 Task: Create a due date automation trigger when advanced on, on the tuesday of the week a card is due add basic assigned only to me at 11:00 AM.
Action: Mouse moved to (1050, 333)
Screenshot: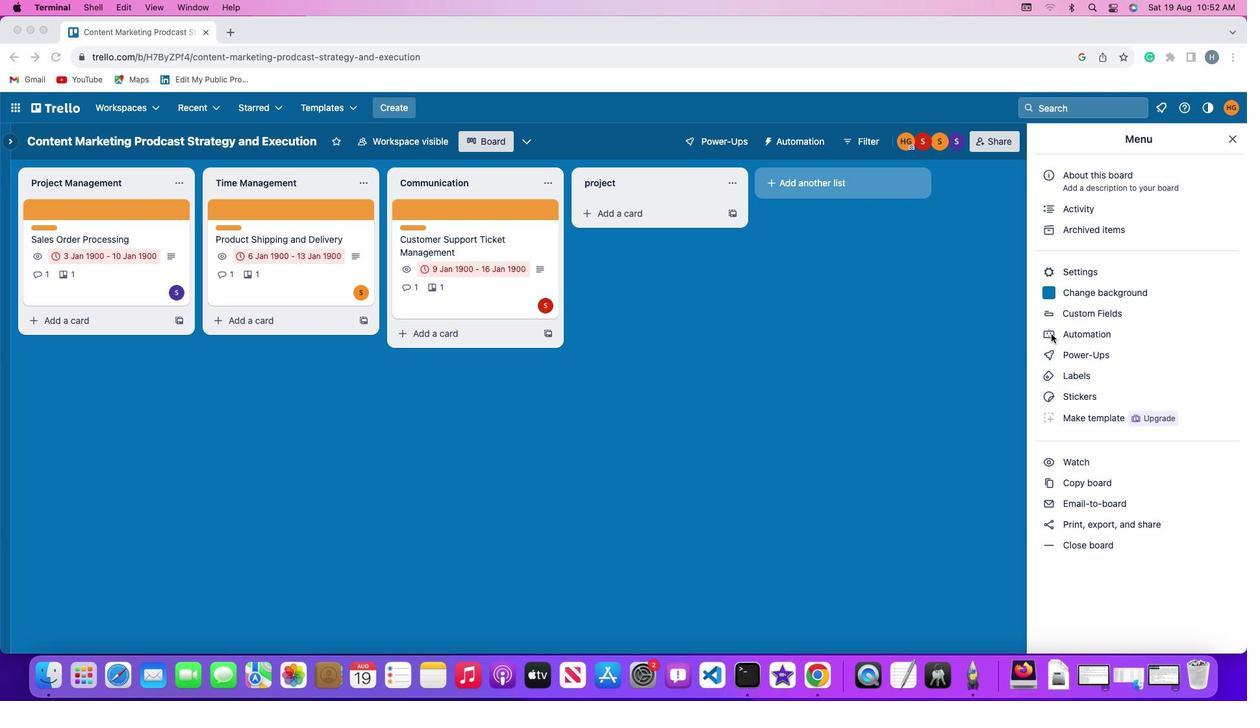 
Action: Mouse pressed left at (1050, 333)
Screenshot: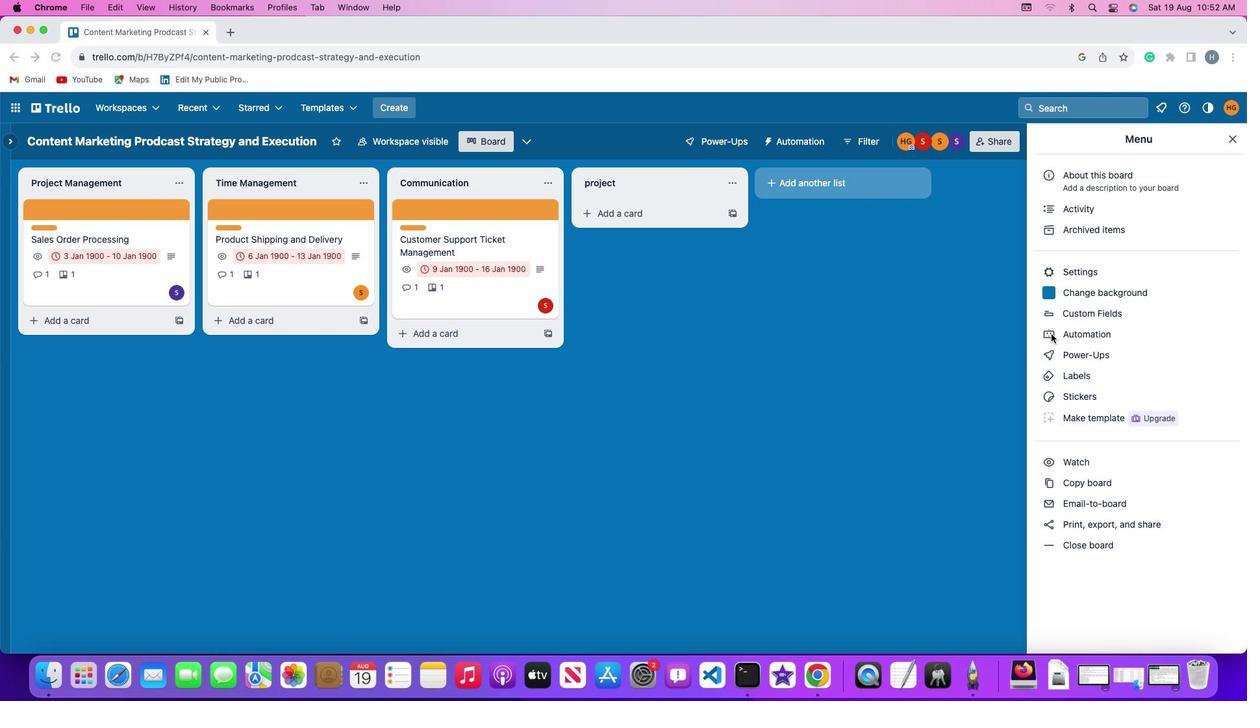 
Action: Mouse pressed left at (1050, 333)
Screenshot: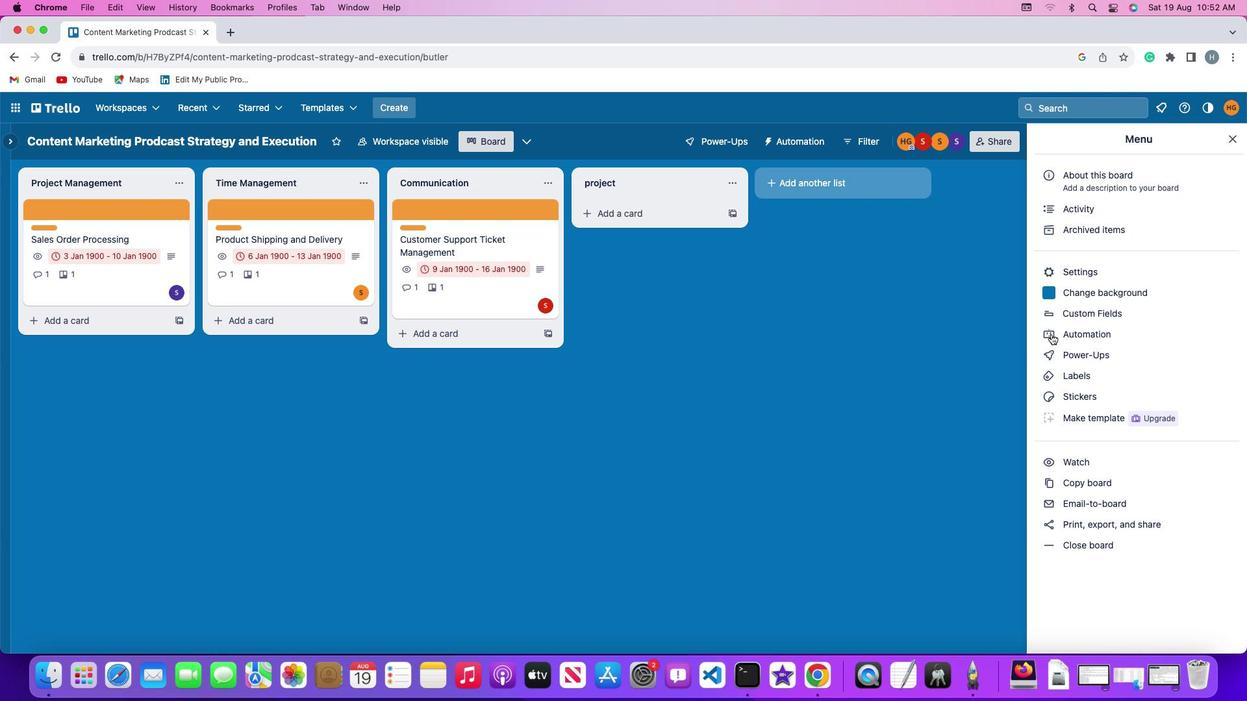 
Action: Mouse moved to (72, 305)
Screenshot: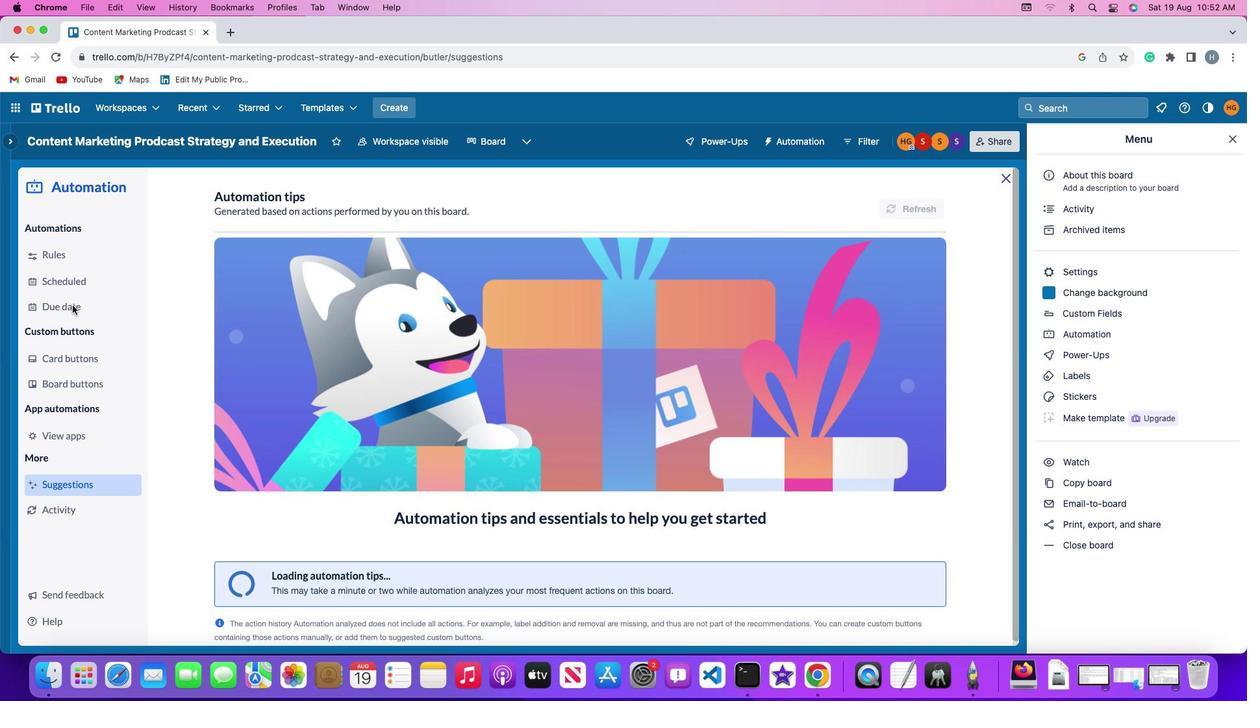 
Action: Mouse pressed left at (72, 305)
Screenshot: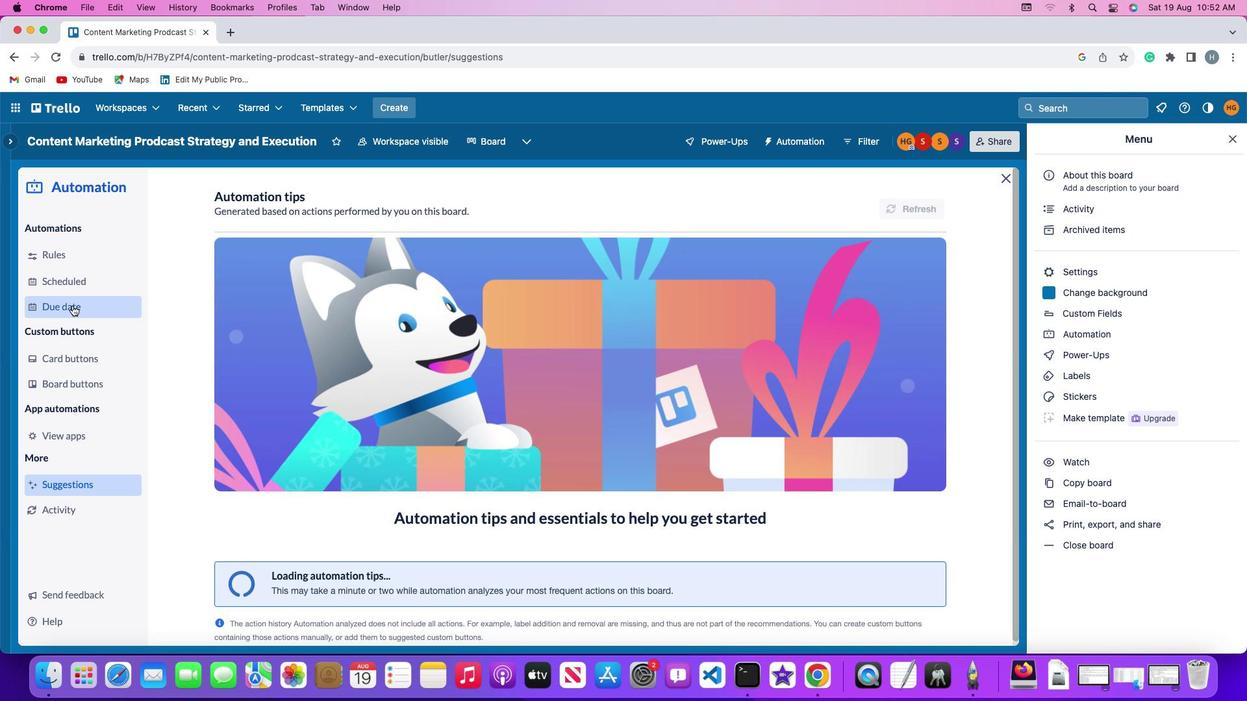 
Action: Mouse moved to (880, 198)
Screenshot: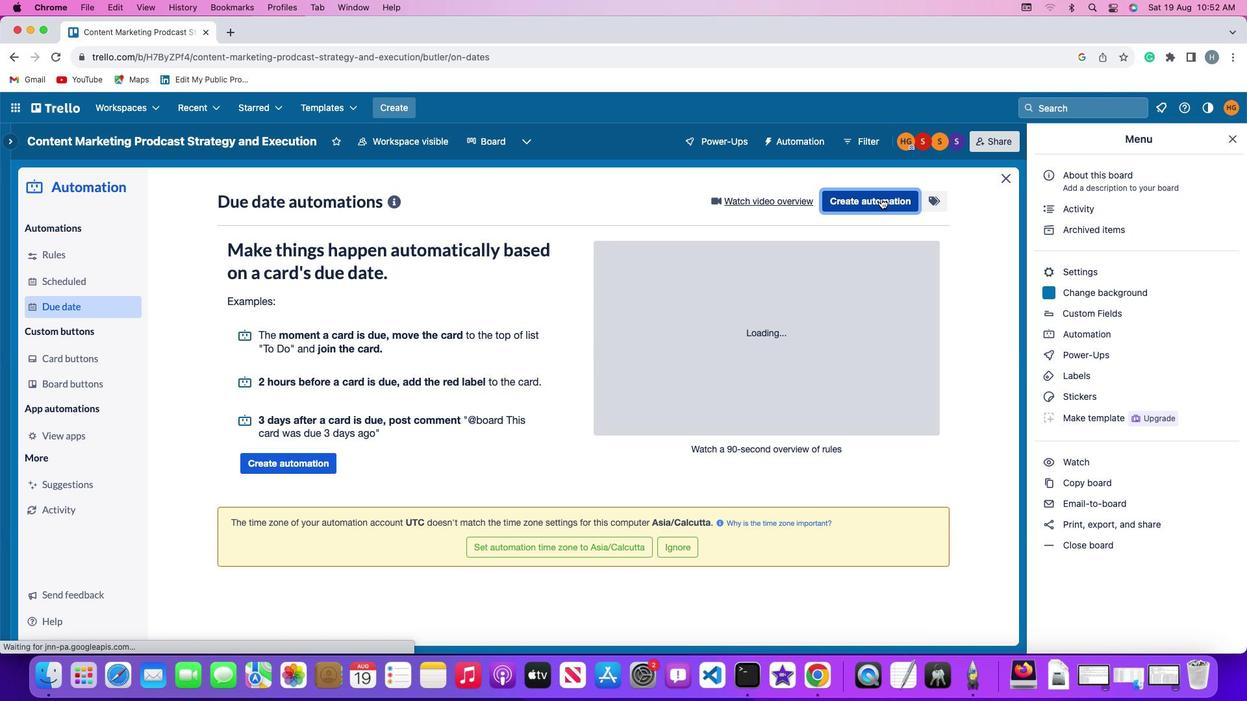 
Action: Mouse pressed left at (880, 198)
Screenshot: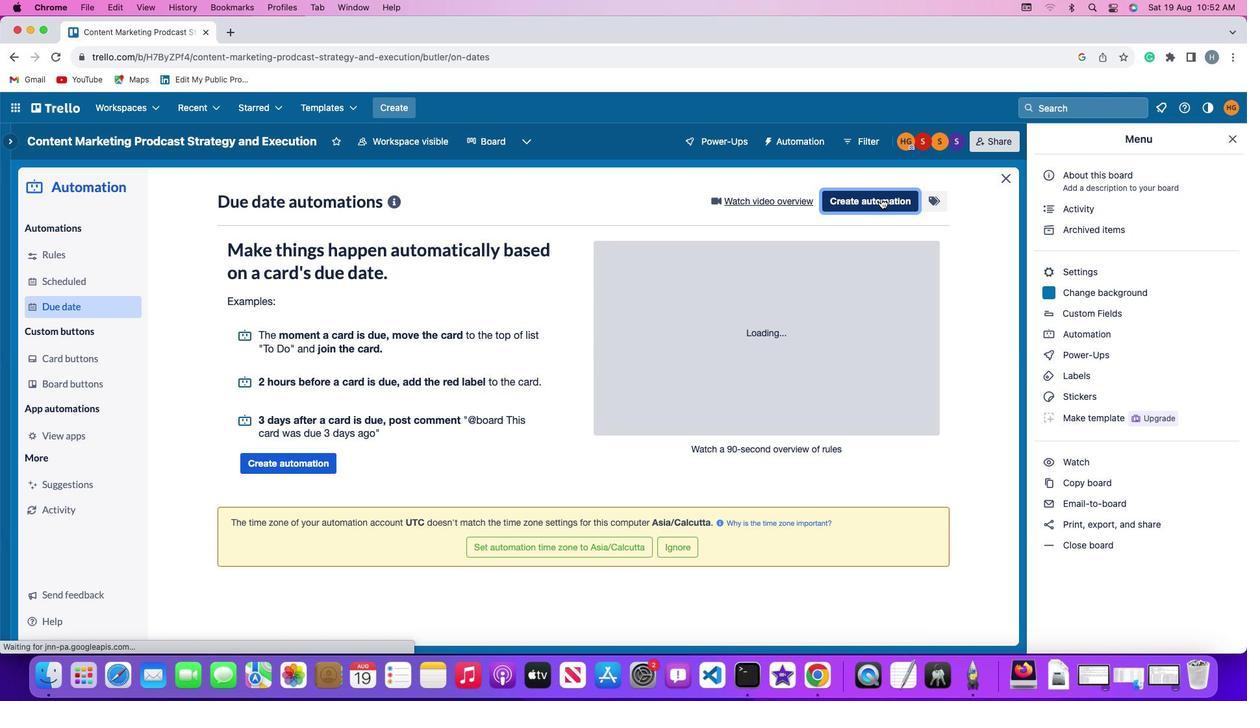 
Action: Mouse moved to (255, 328)
Screenshot: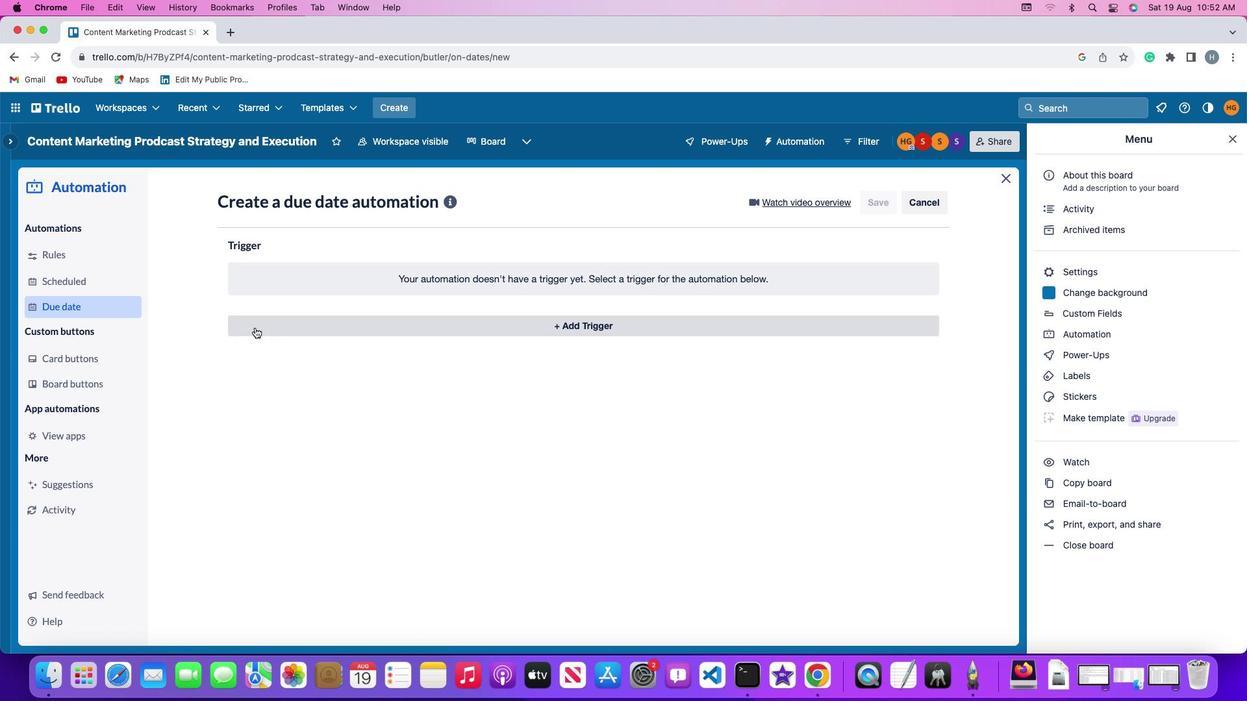 
Action: Mouse pressed left at (255, 328)
Screenshot: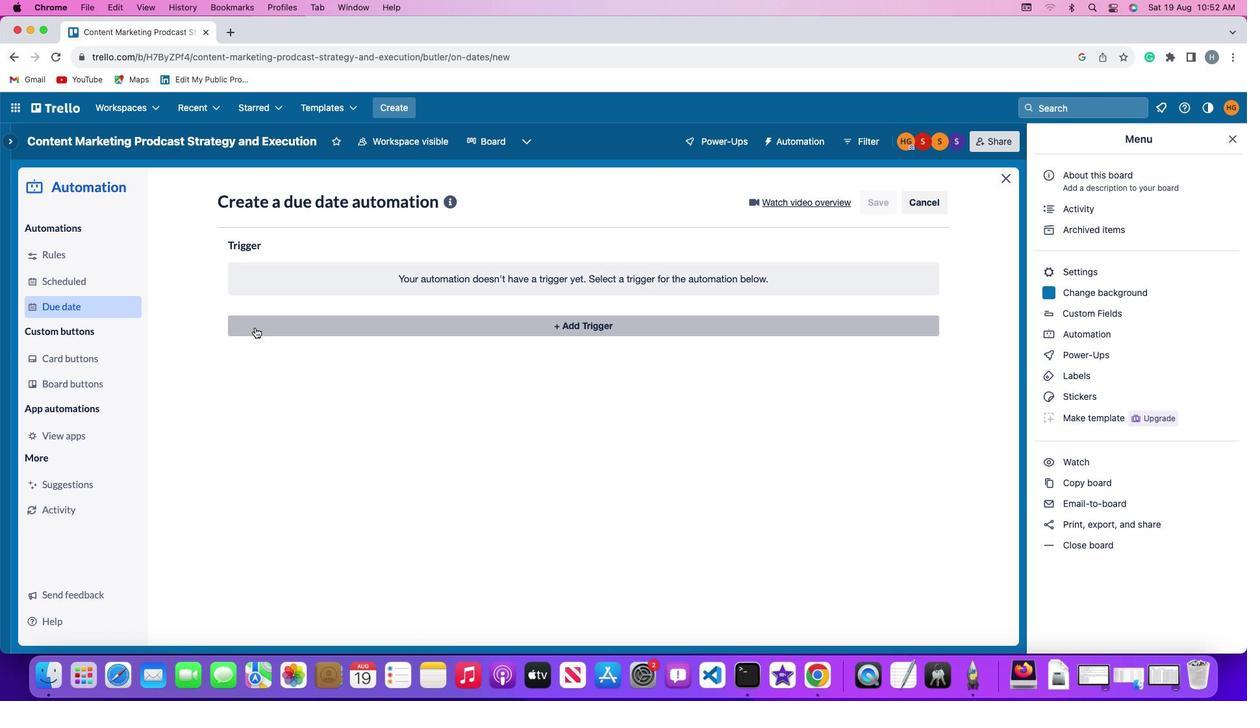 
Action: Mouse moved to (286, 564)
Screenshot: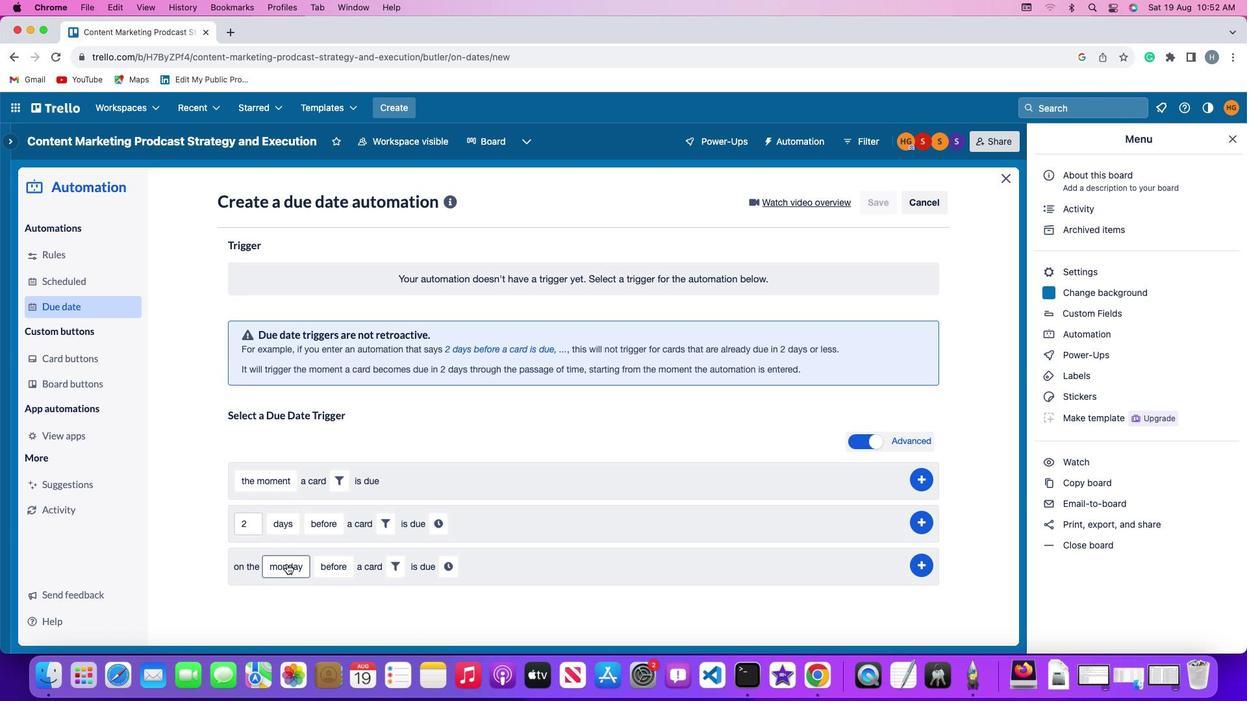 
Action: Mouse pressed left at (286, 564)
Screenshot: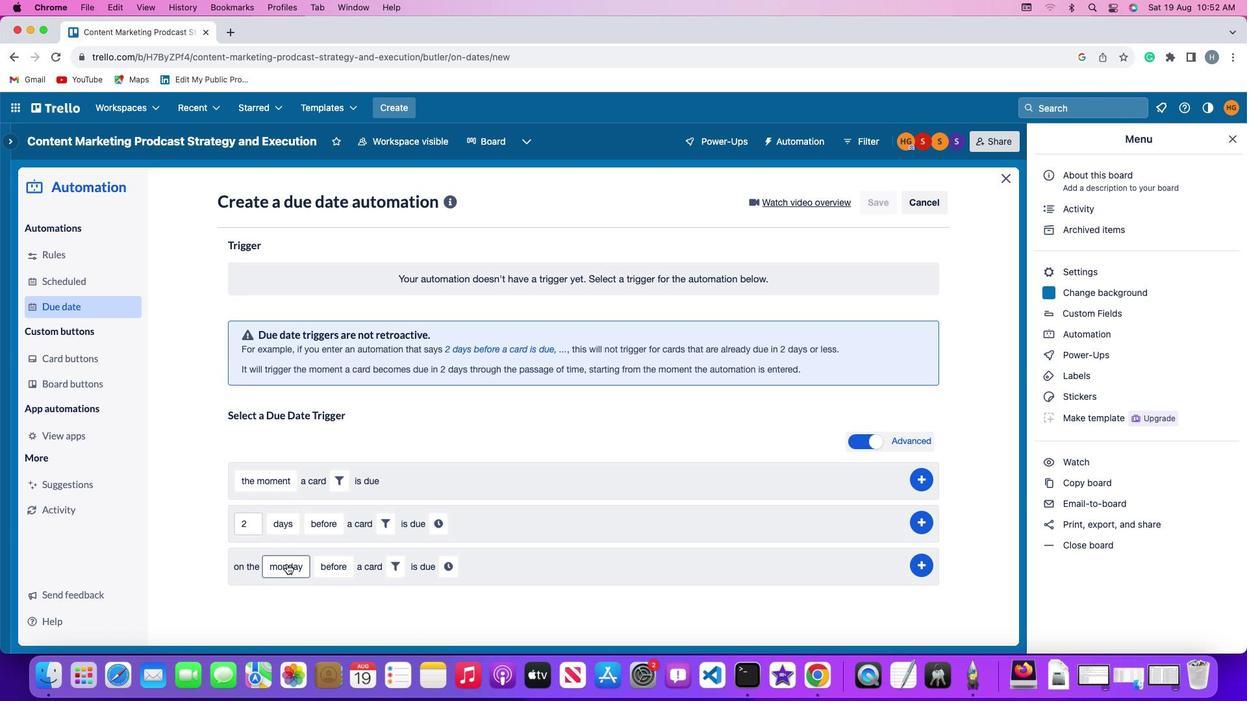 
Action: Mouse moved to (312, 416)
Screenshot: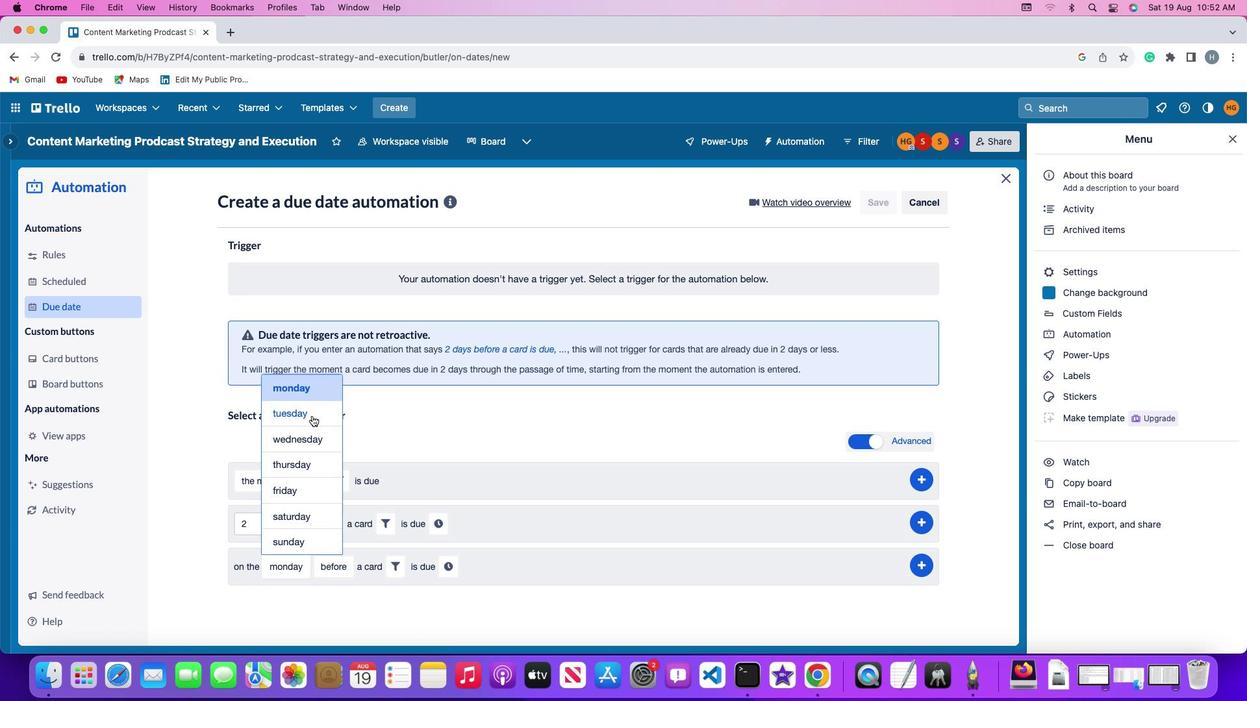 
Action: Mouse pressed left at (312, 416)
Screenshot: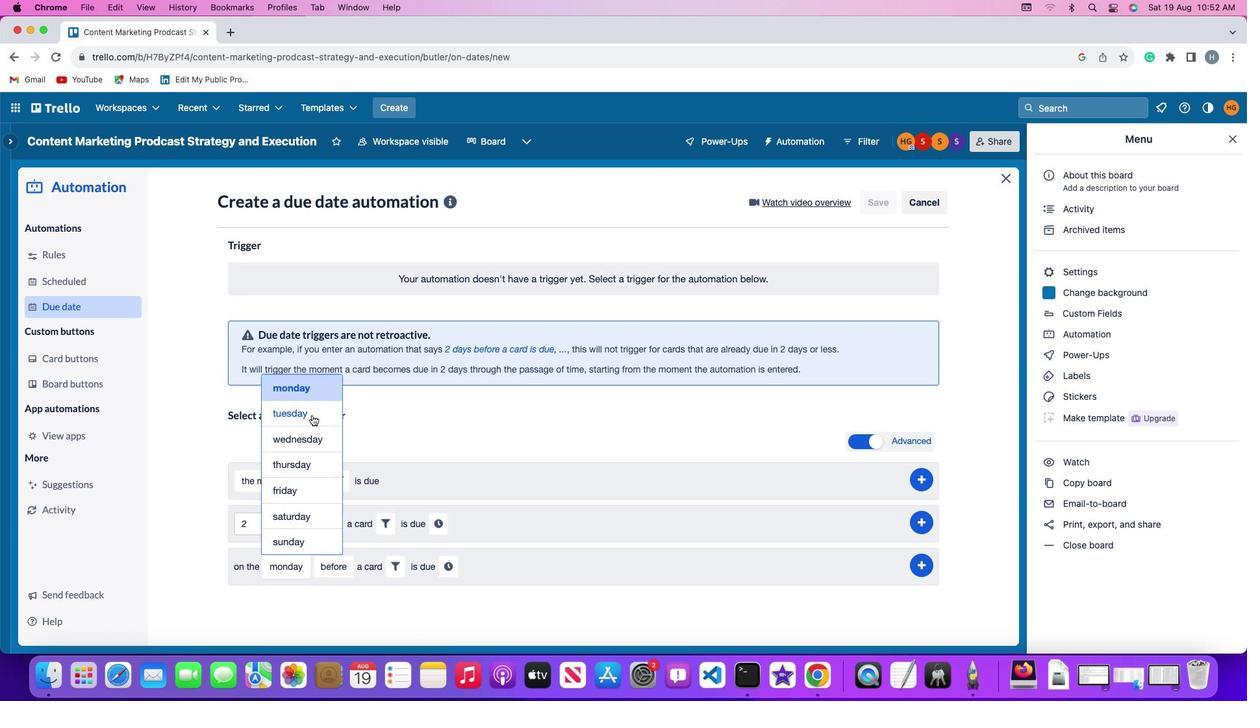 
Action: Mouse moved to (342, 562)
Screenshot: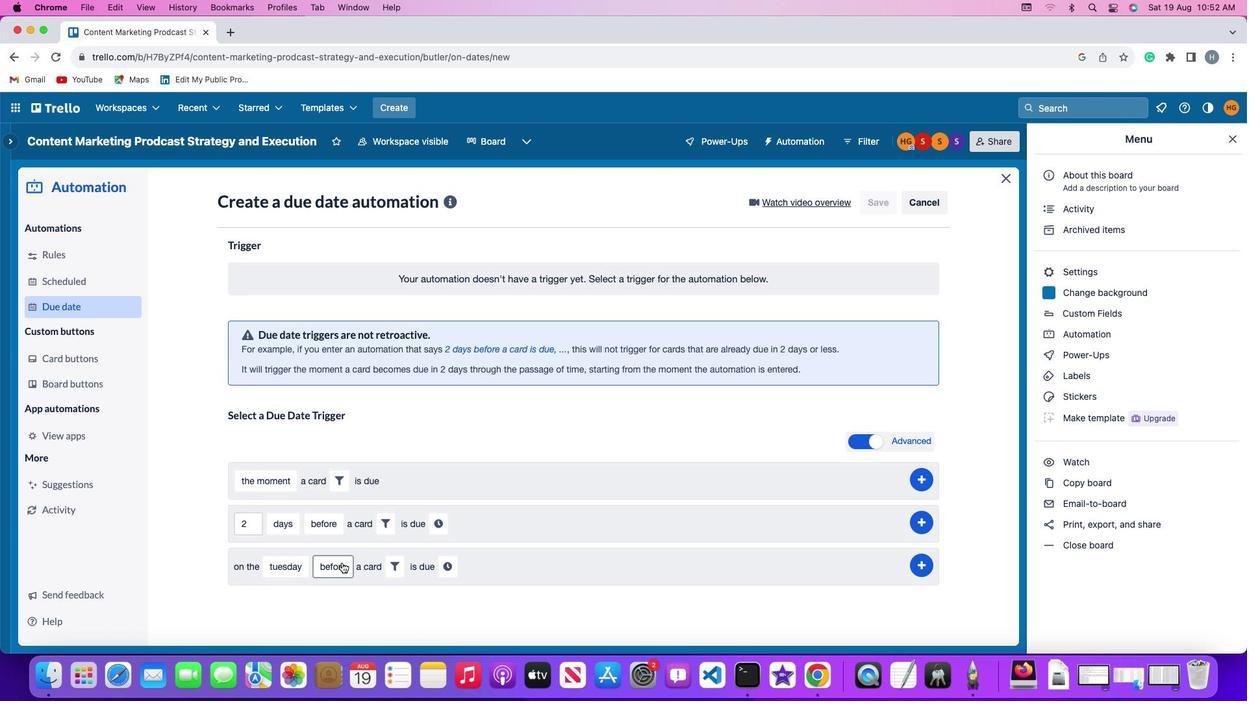 
Action: Mouse pressed left at (342, 562)
Screenshot: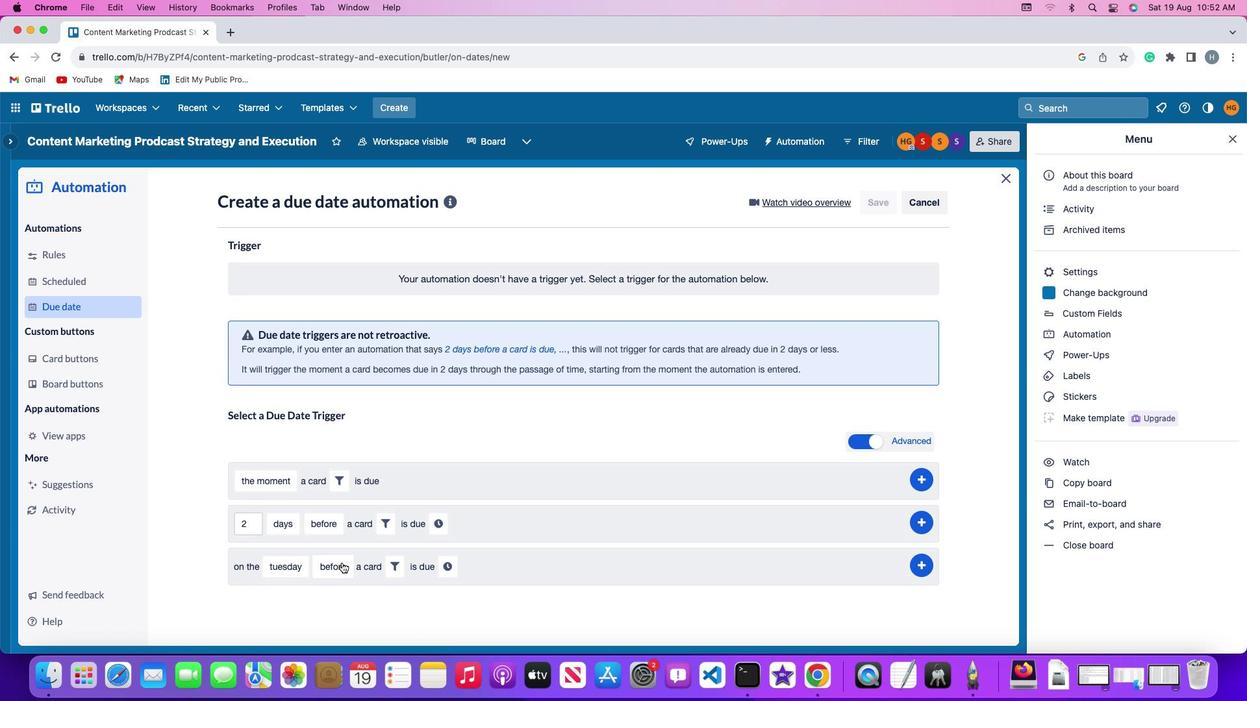 
Action: Mouse moved to (352, 517)
Screenshot: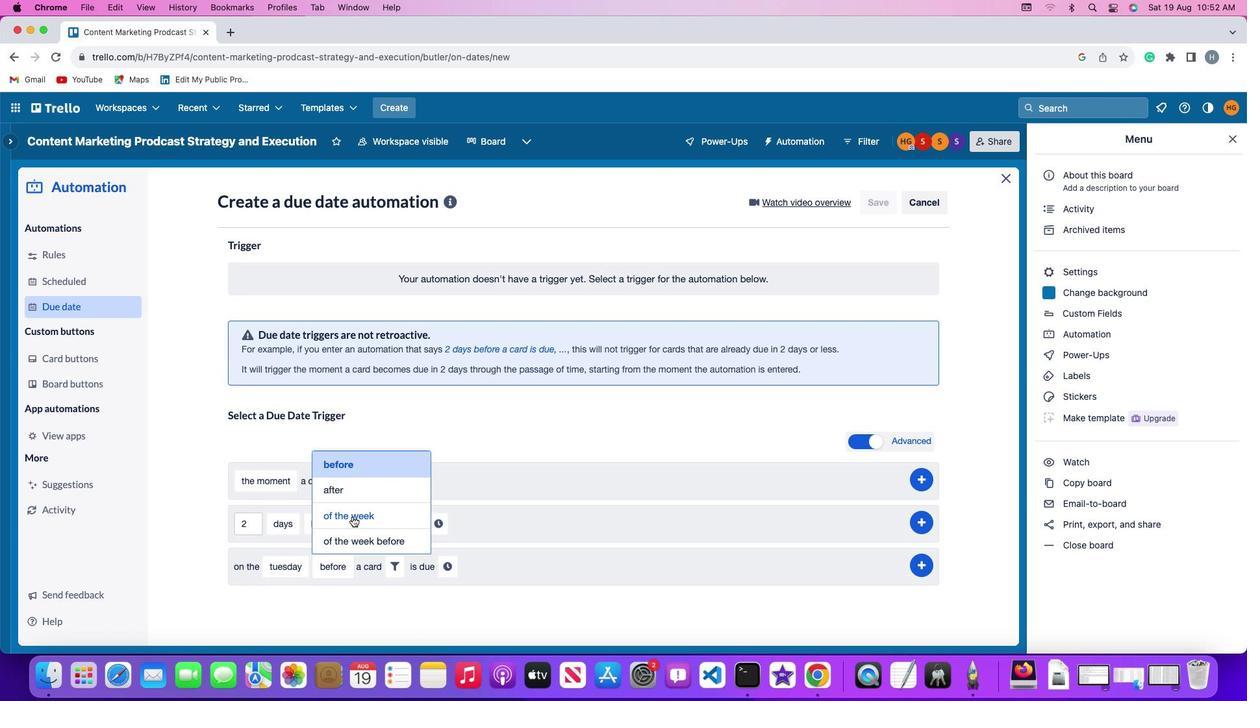 
Action: Mouse pressed left at (352, 517)
Screenshot: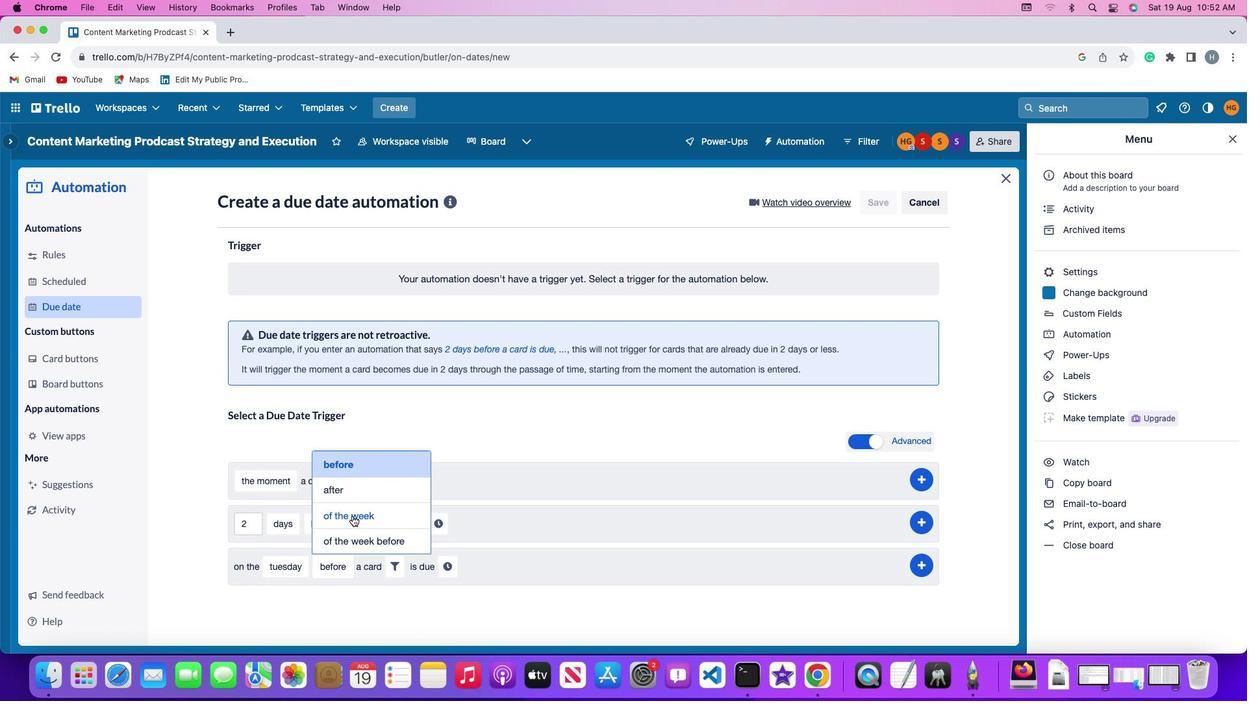 
Action: Mouse moved to (412, 572)
Screenshot: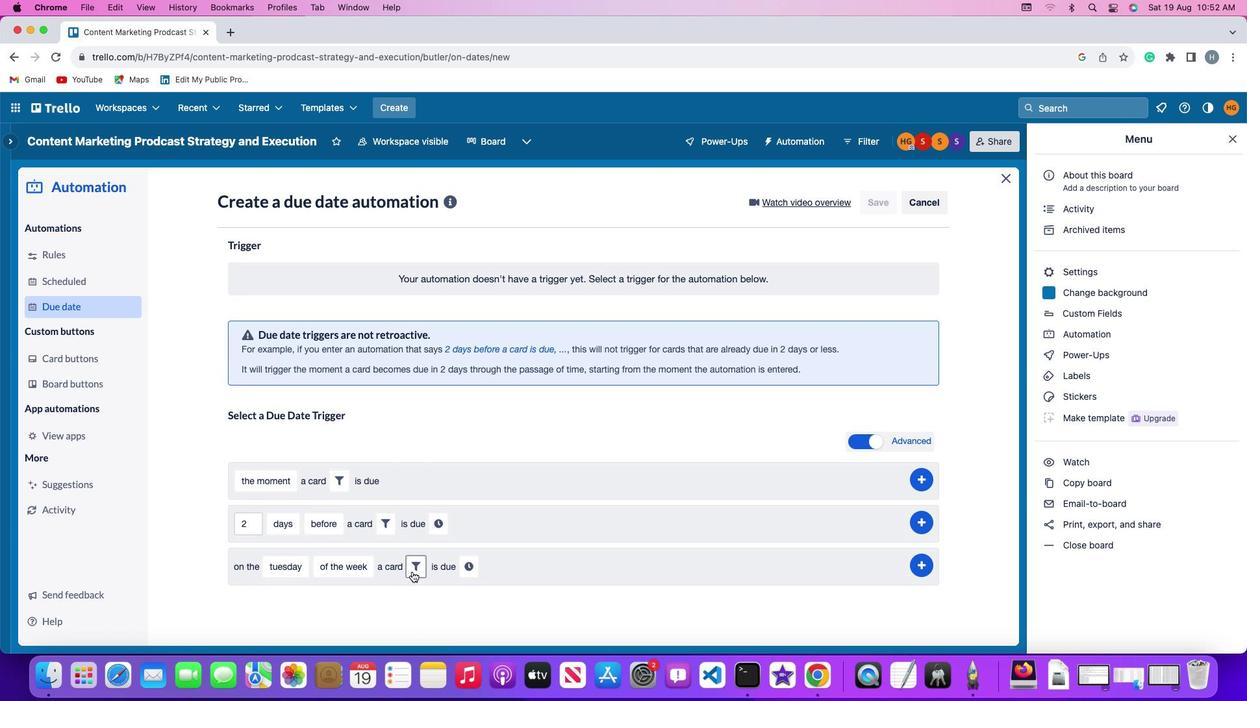
Action: Mouse pressed left at (412, 572)
Screenshot: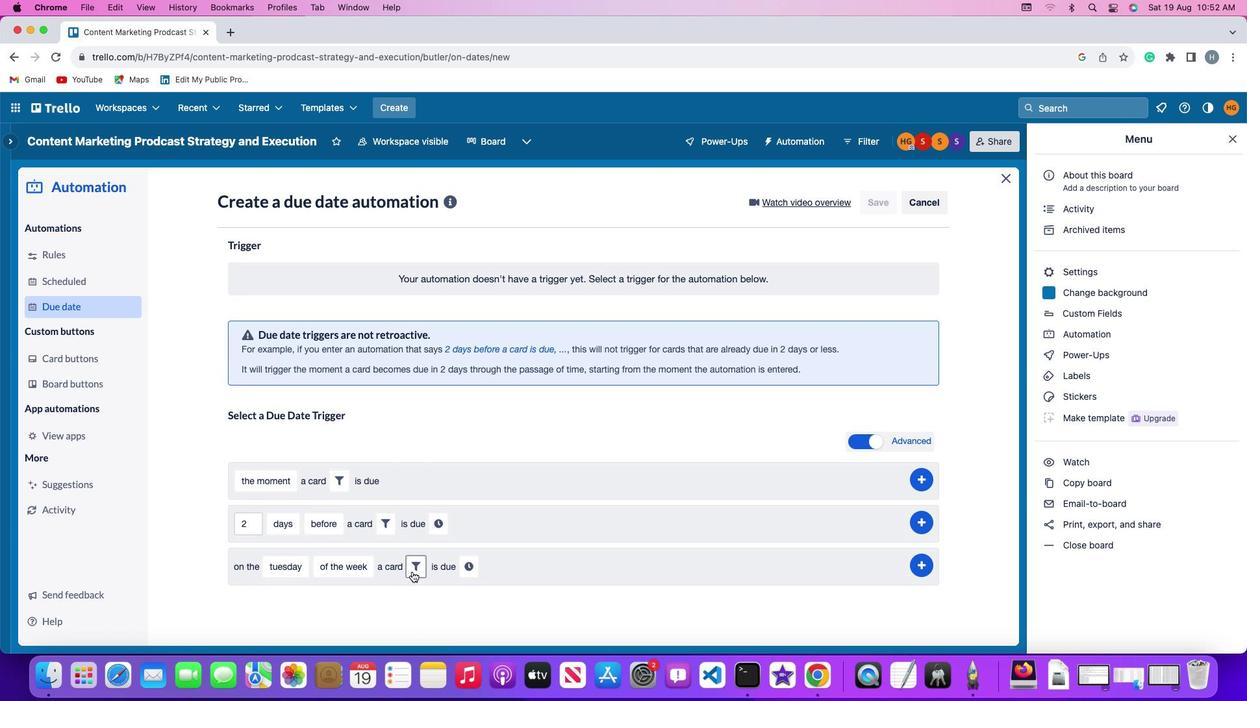 
Action: Mouse moved to (390, 602)
Screenshot: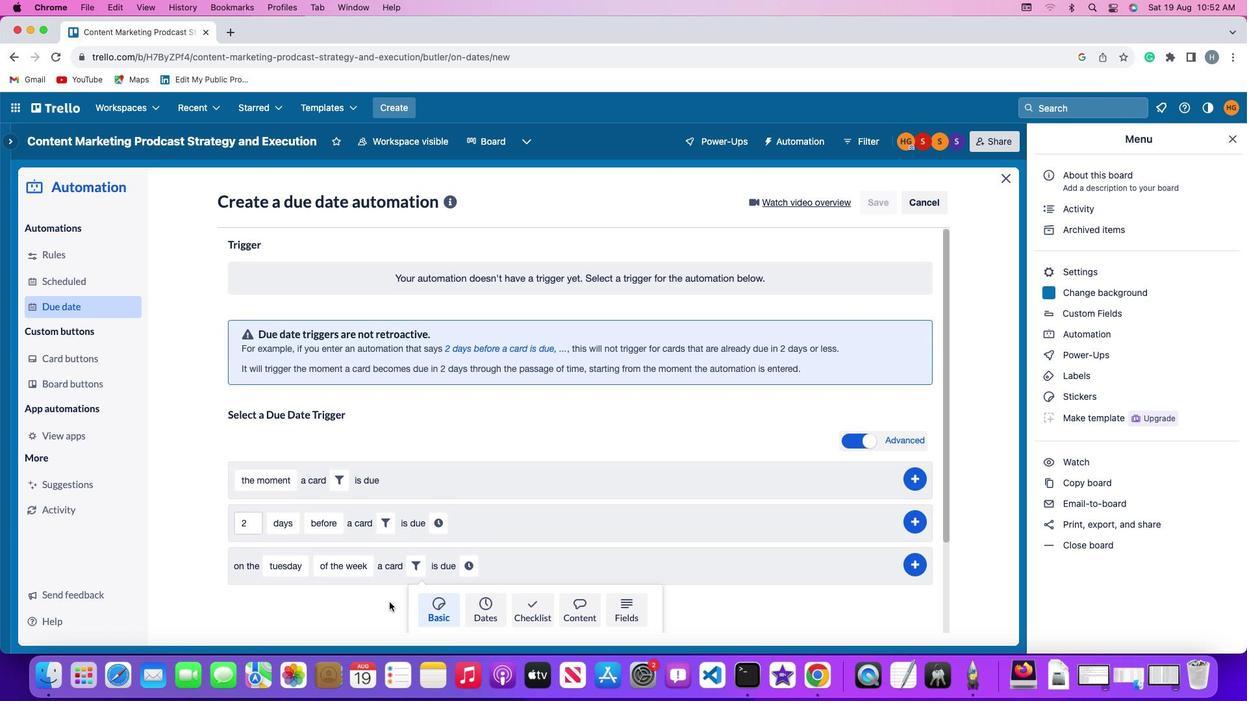 
Action: Mouse scrolled (390, 602) with delta (0, 0)
Screenshot: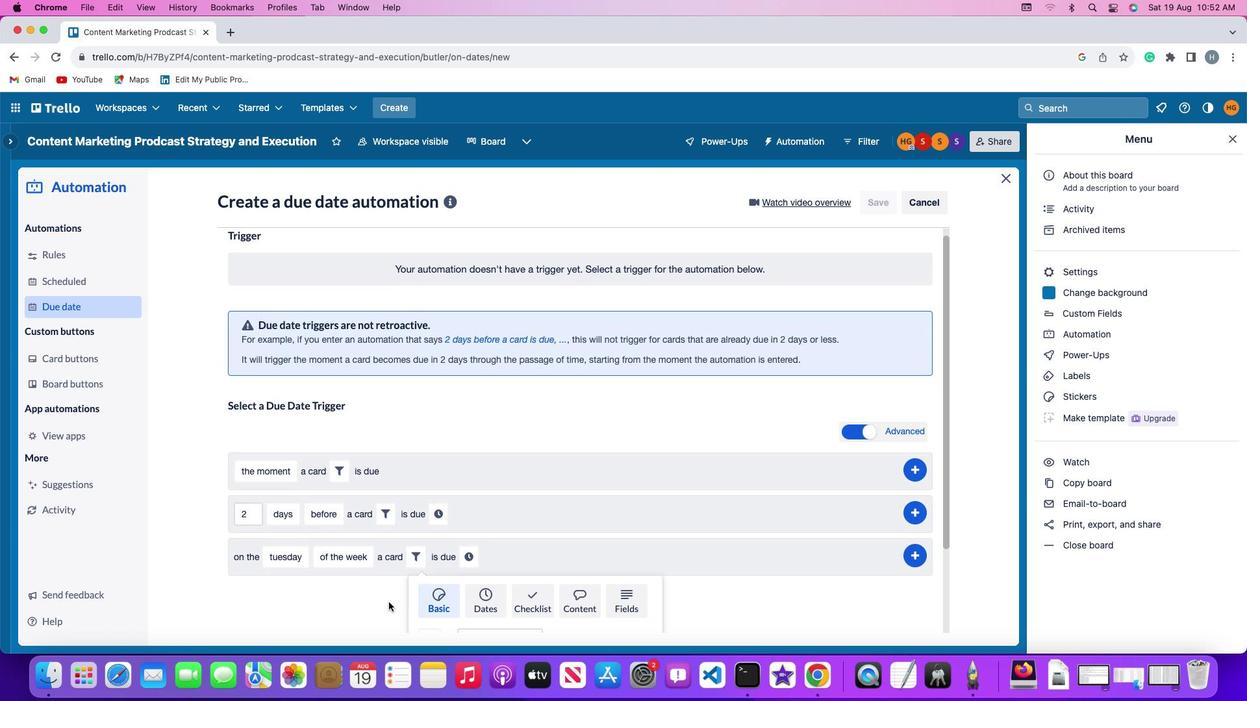 
Action: Mouse scrolled (390, 602) with delta (0, 0)
Screenshot: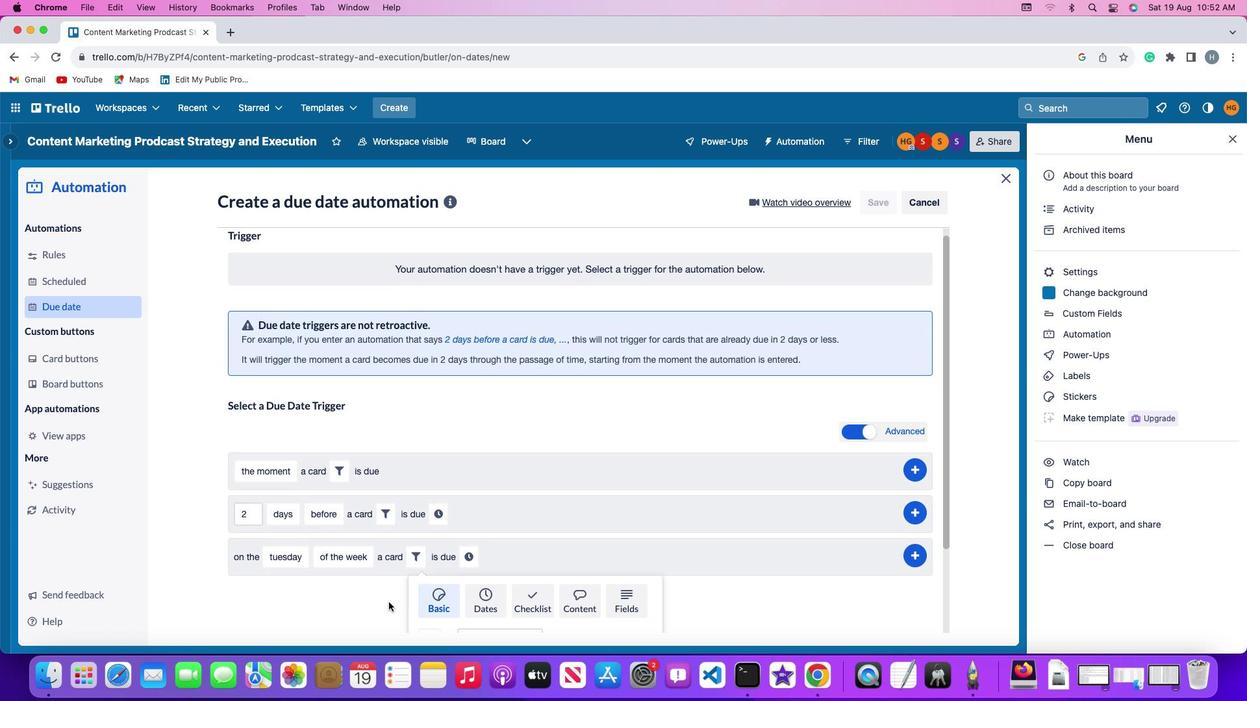 
Action: Mouse scrolled (390, 602) with delta (0, -1)
Screenshot: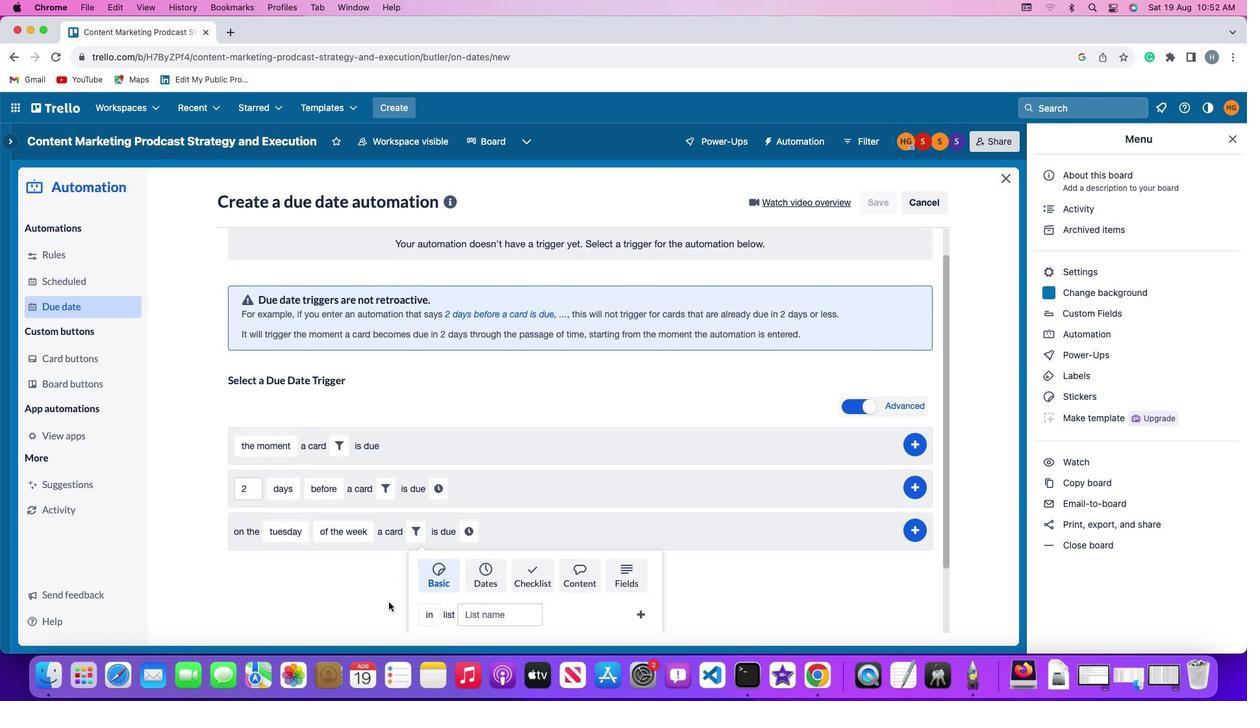 
Action: Mouse moved to (389, 602)
Screenshot: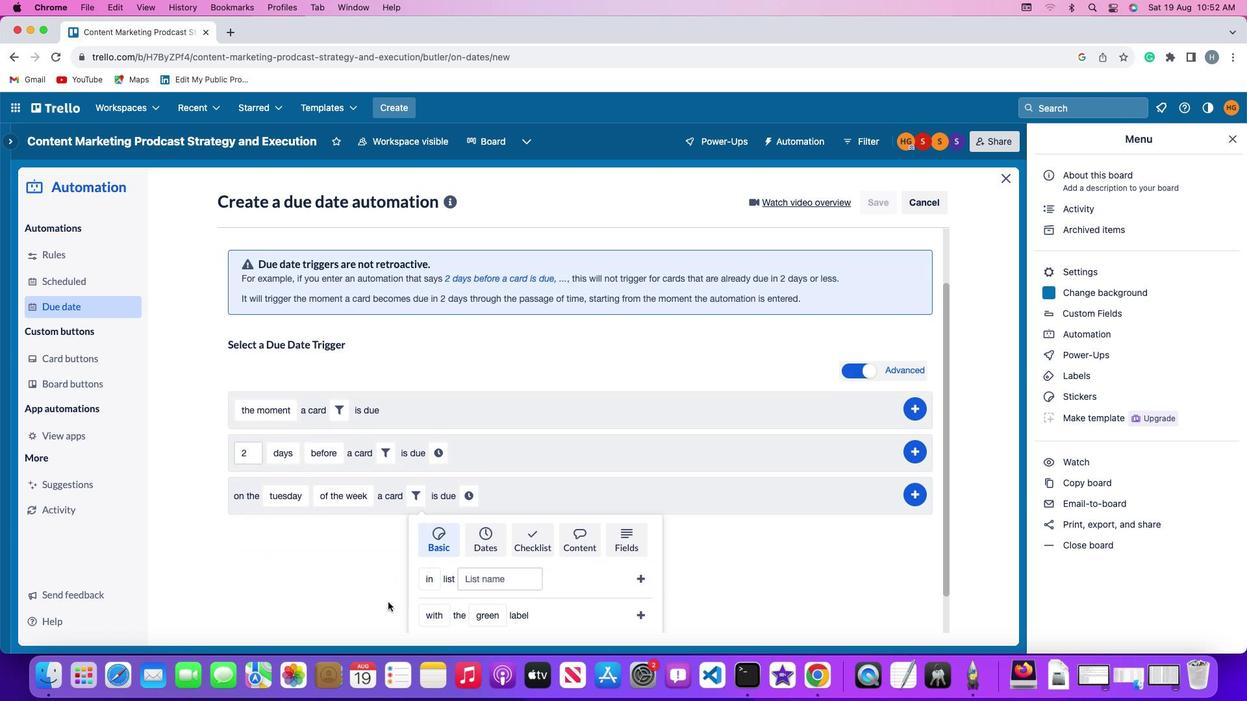 
Action: Mouse scrolled (389, 602) with delta (0, -3)
Screenshot: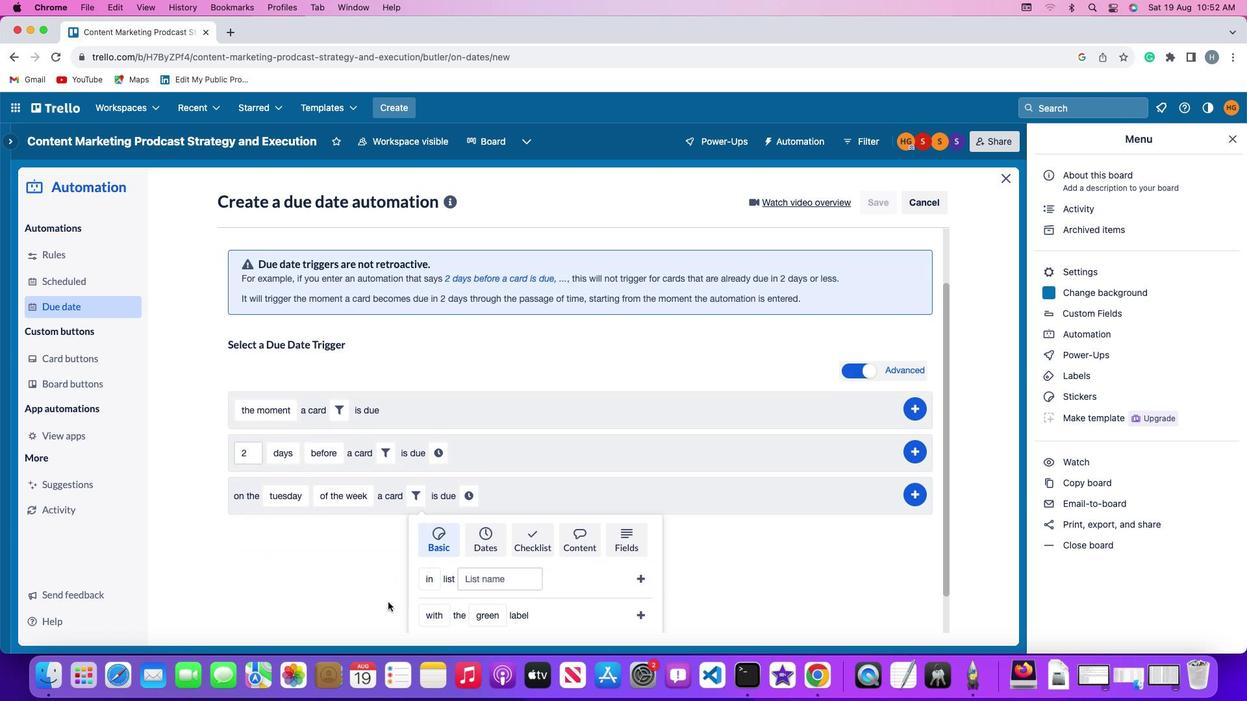 
Action: Mouse moved to (385, 602)
Screenshot: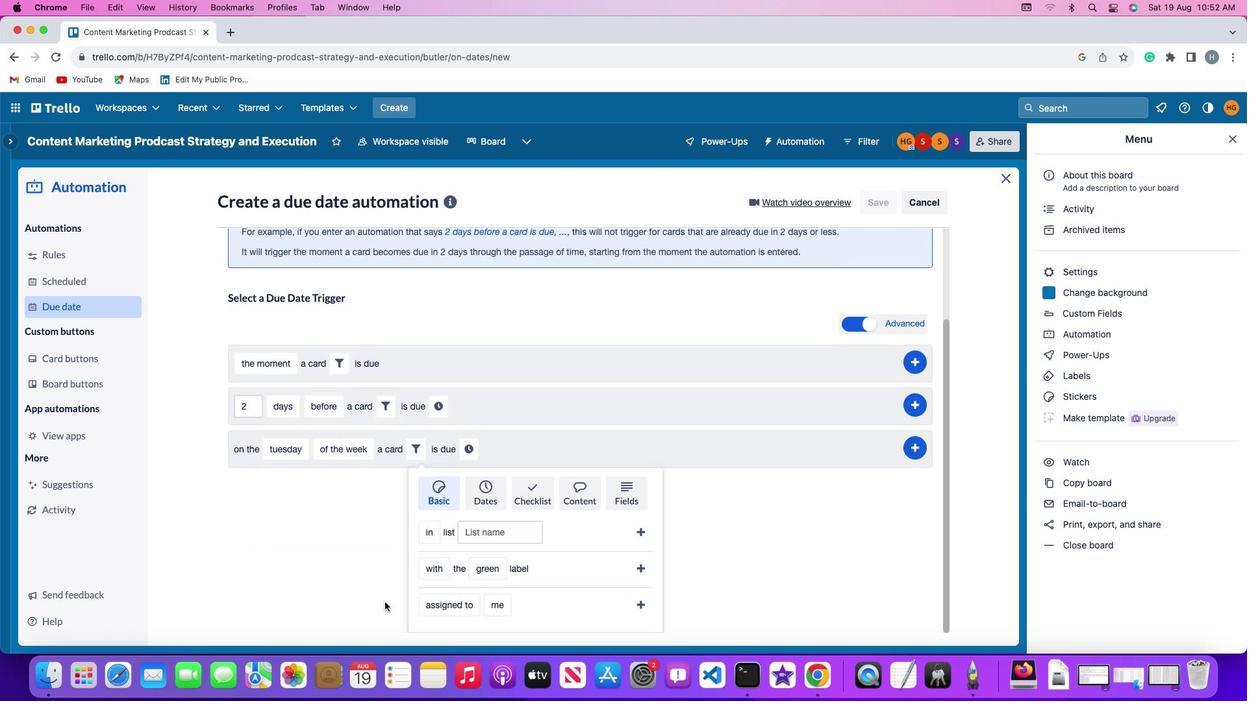 
Action: Mouse scrolled (385, 602) with delta (0, 0)
Screenshot: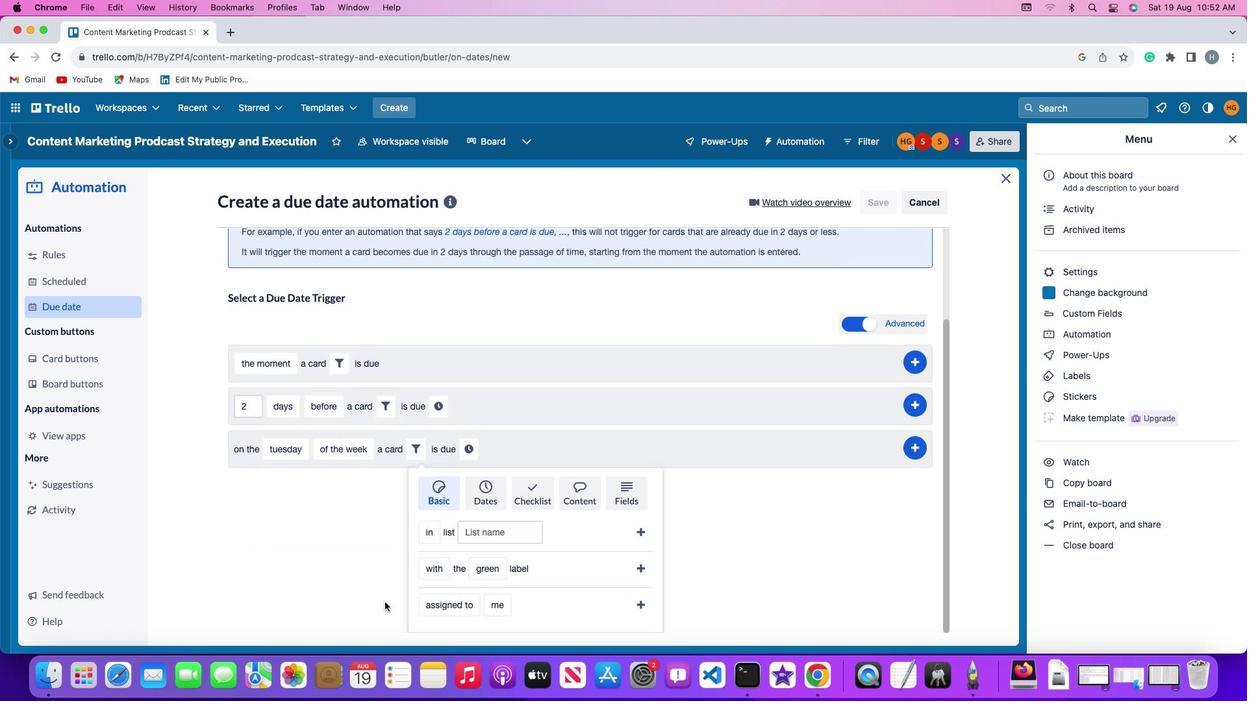 
Action: Mouse moved to (385, 602)
Screenshot: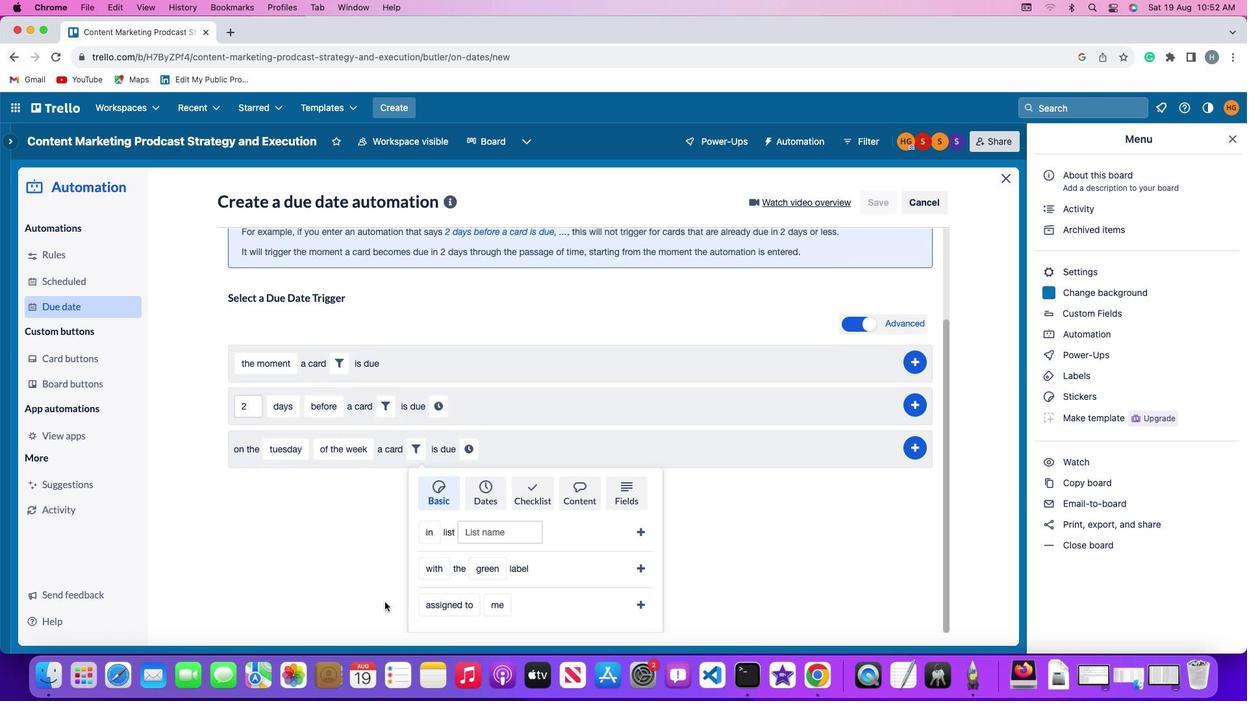 
Action: Mouse scrolled (385, 602) with delta (0, 0)
Screenshot: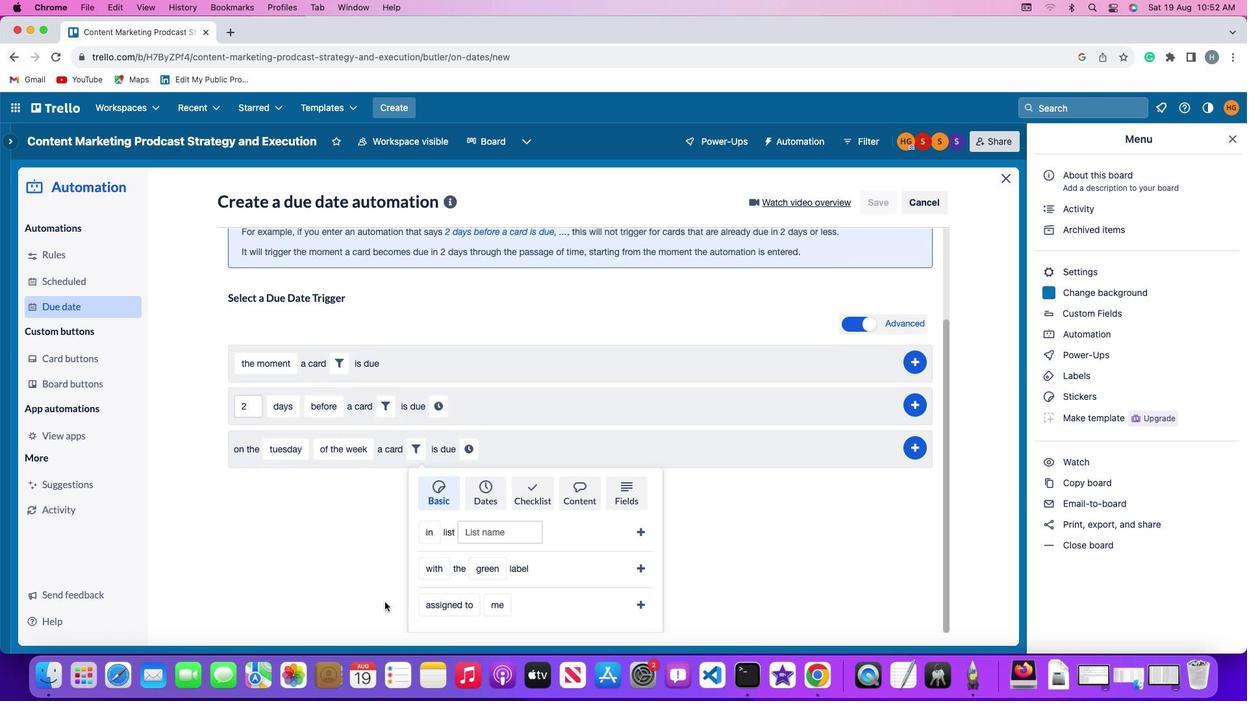 
Action: Mouse scrolled (385, 602) with delta (0, -1)
Screenshot: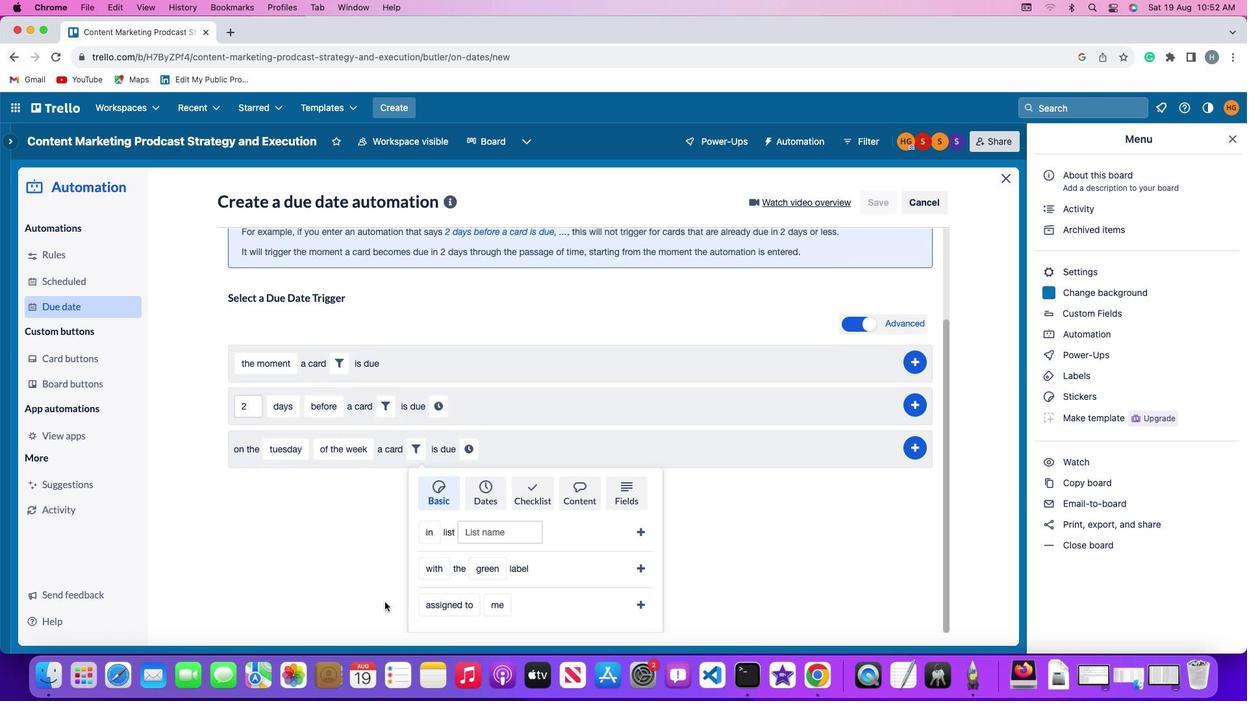 
Action: Mouse scrolled (385, 602) with delta (0, -3)
Screenshot: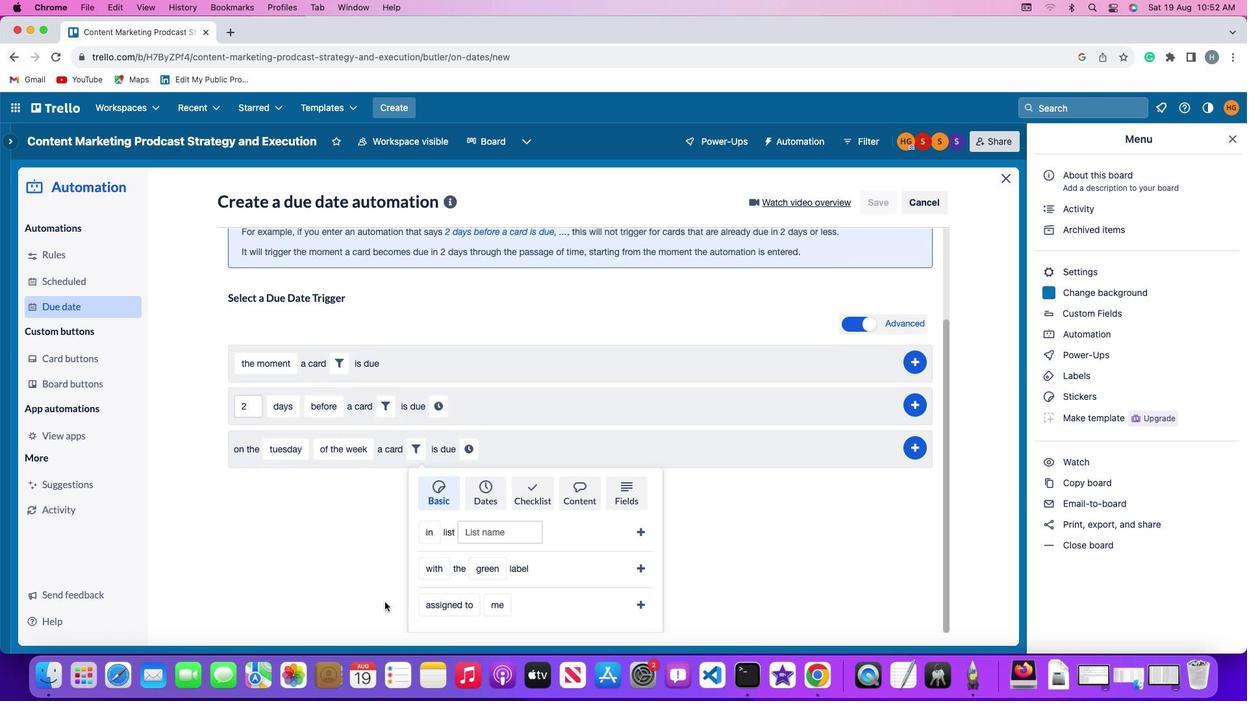 
Action: Mouse scrolled (385, 602) with delta (0, -3)
Screenshot: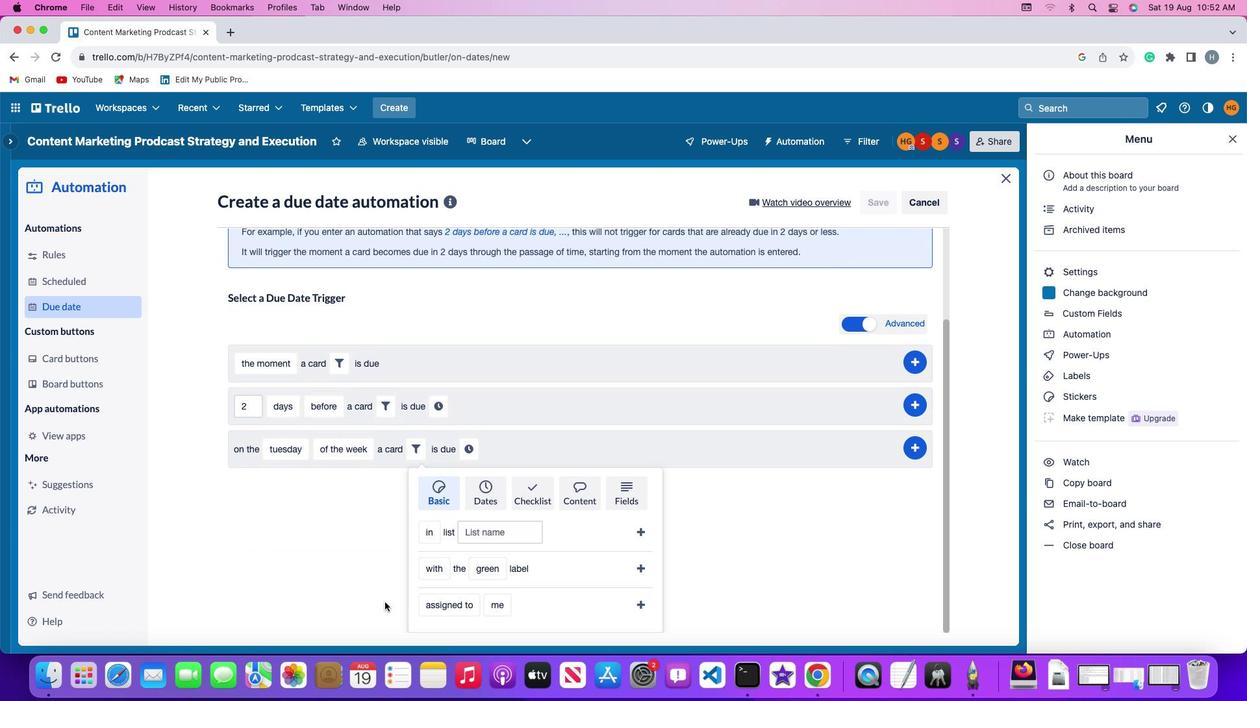 
Action: Mouse scrolled (385, 602) with delta (0, 0)
Screenshot: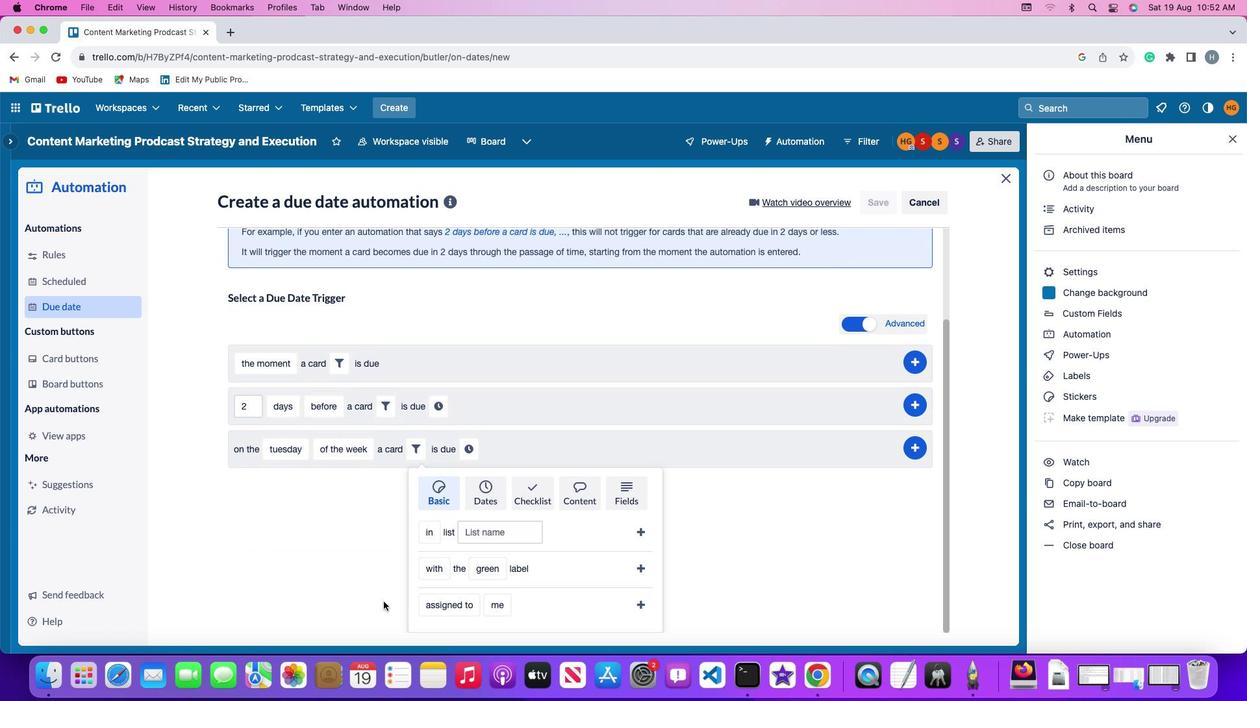 
Action: Mouse moved to (384, 602)
Screenshot: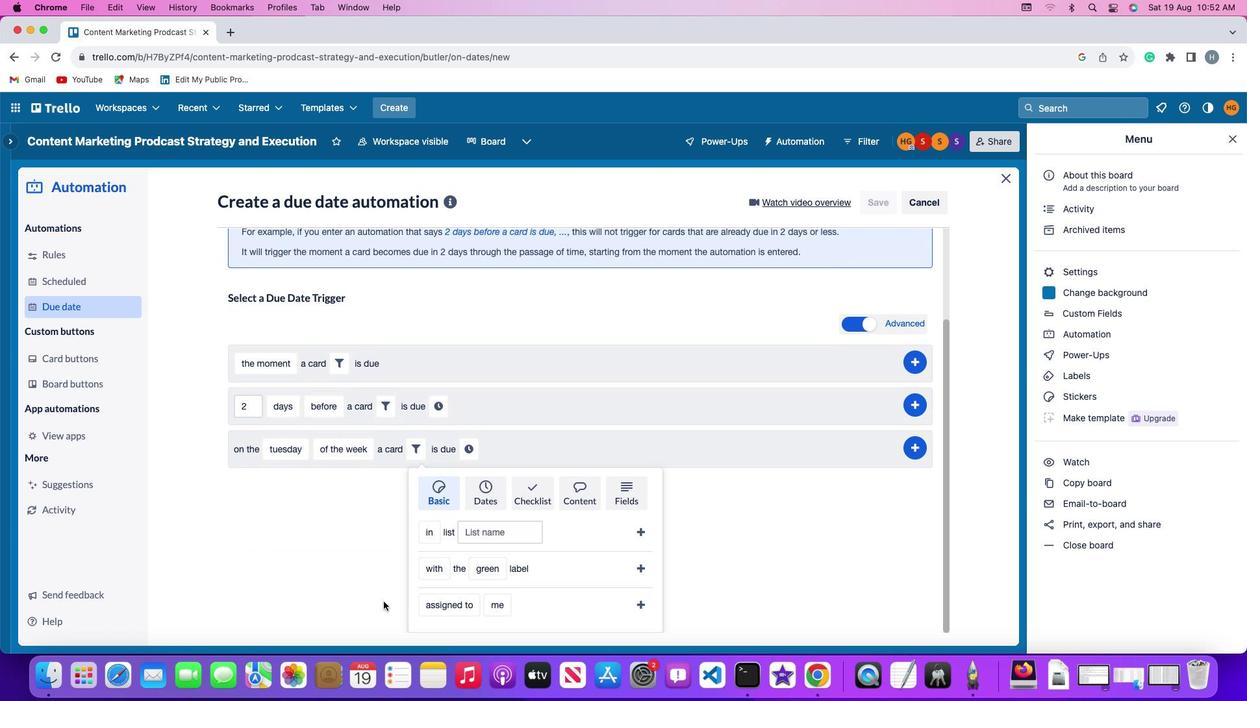 
Action: Mouse scrolled (384, 602) with delta (0, 0)
Screenshot: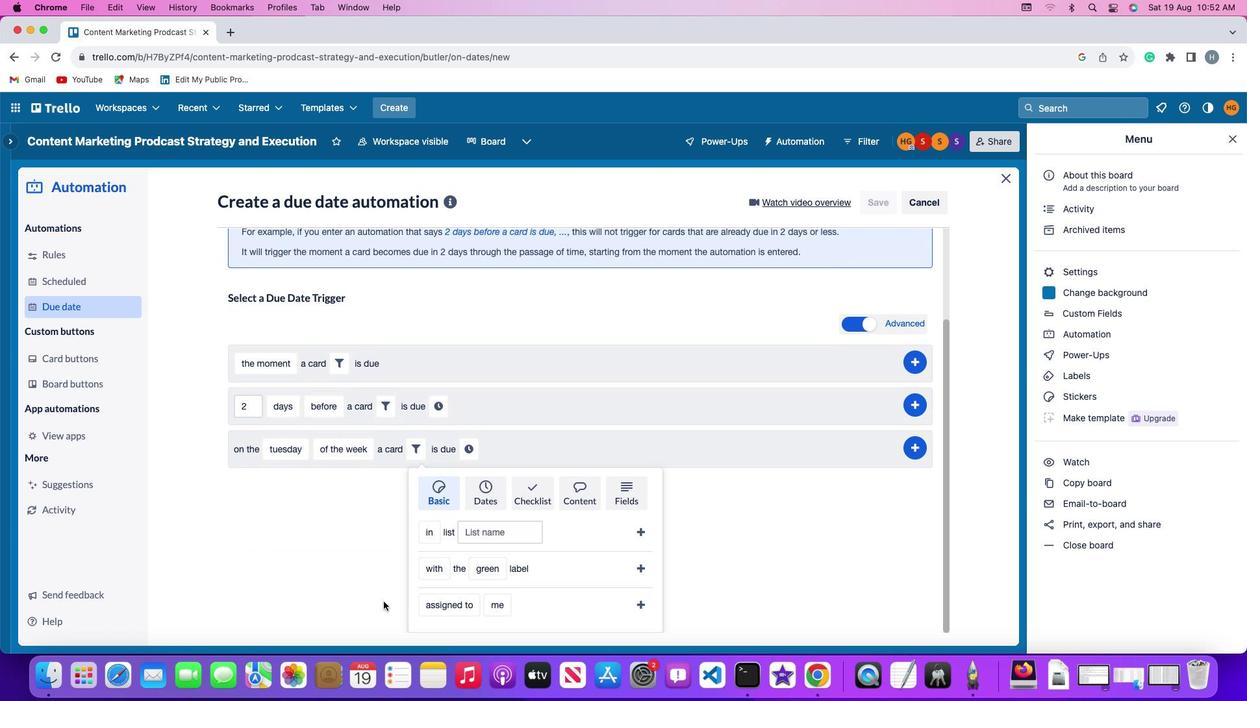 
Action: Mouse moved to (443, 600)
Screenshot: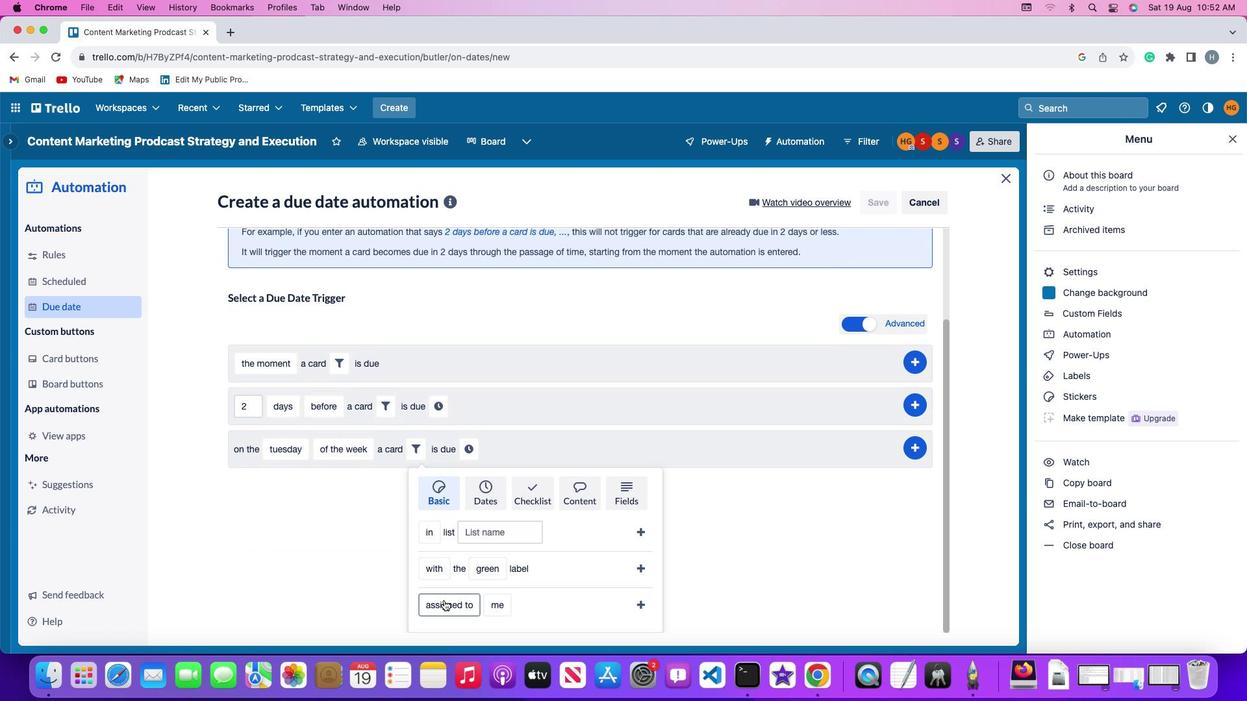 
Action: Mouse pressed left at (443, 600)
Screenshot: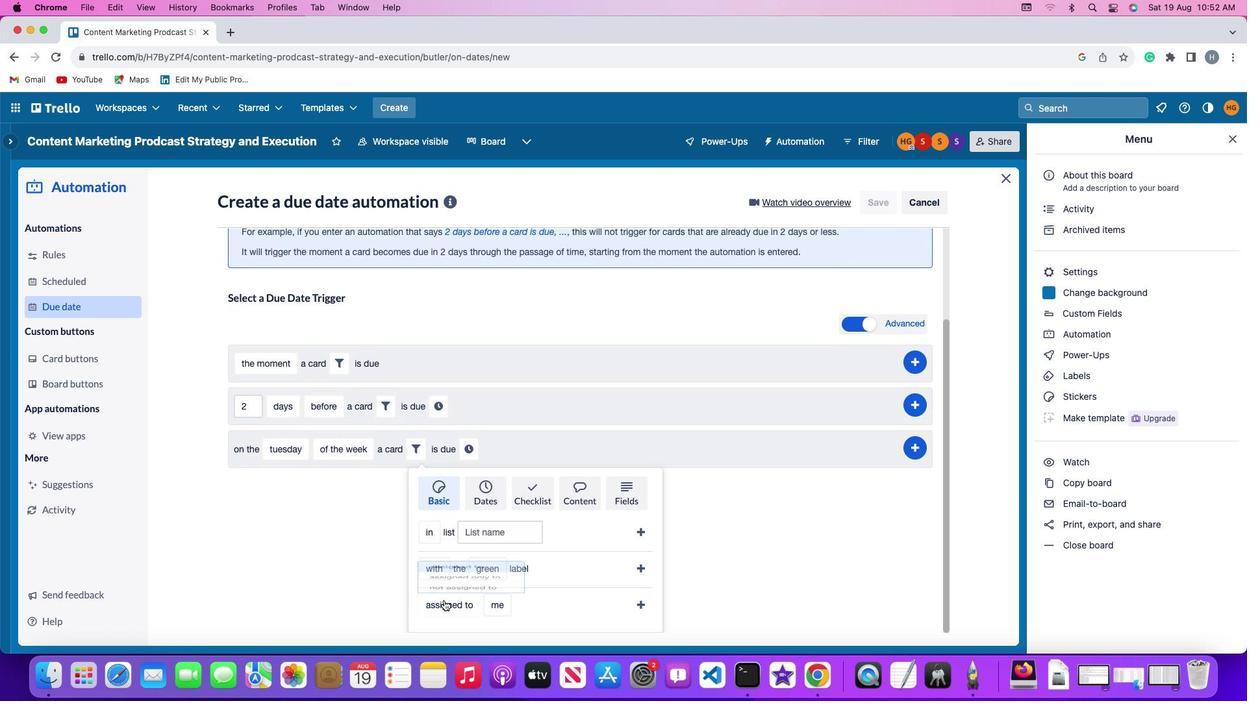 
Action: Mouse moved to (450, 561)
Screenshot: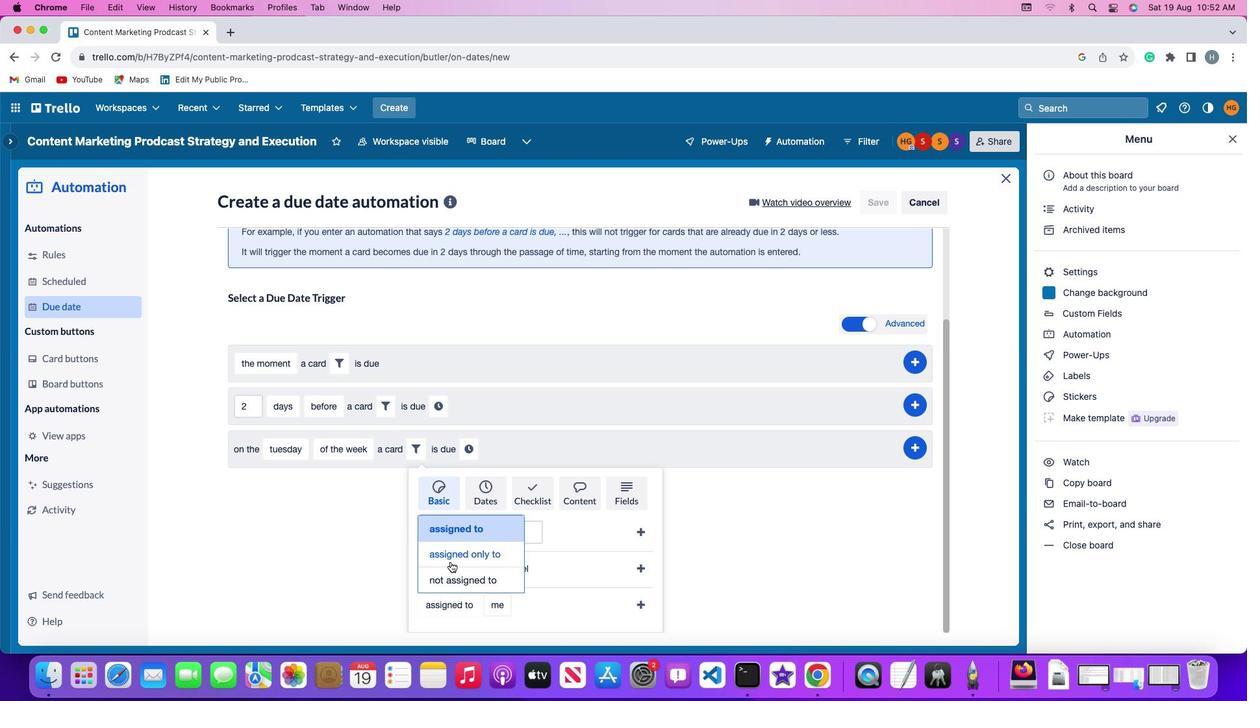 
Action: Mouse pressed left at (450, 561)
Screenshot: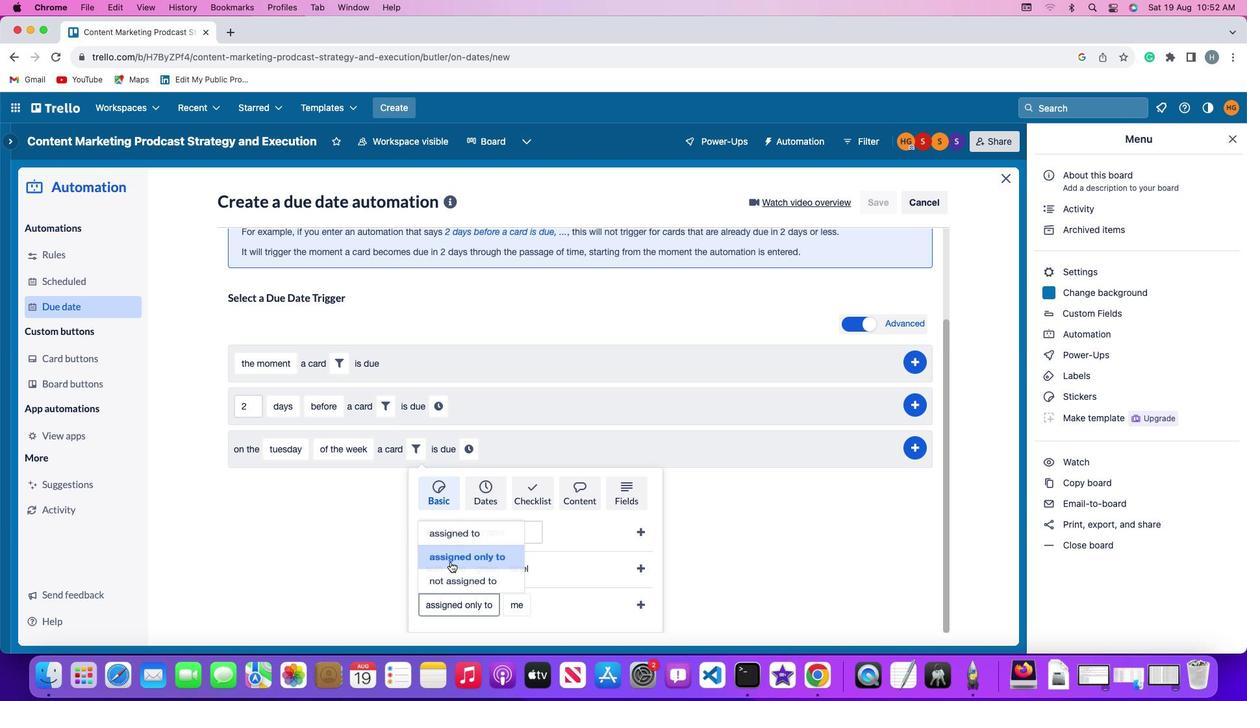 
Action: Mouse moved to (507, 600)
Screenshot: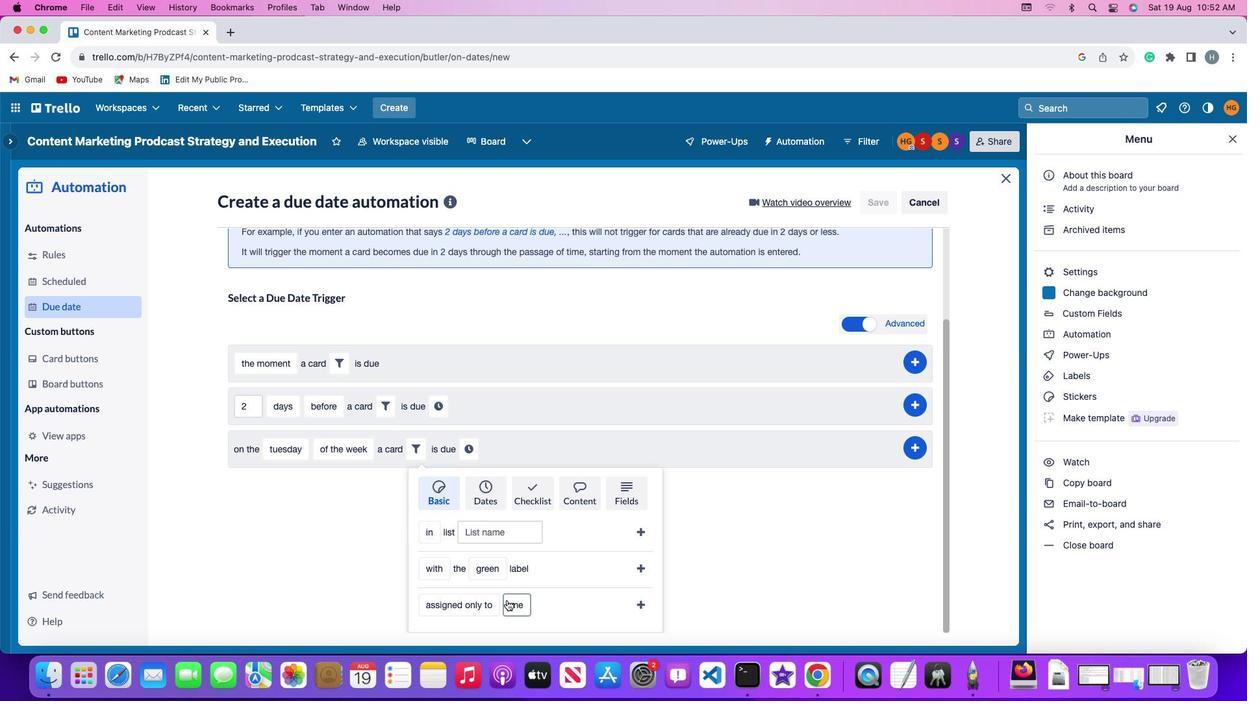 
Action: Mouse pressed left at (507, 600)
Screenshot: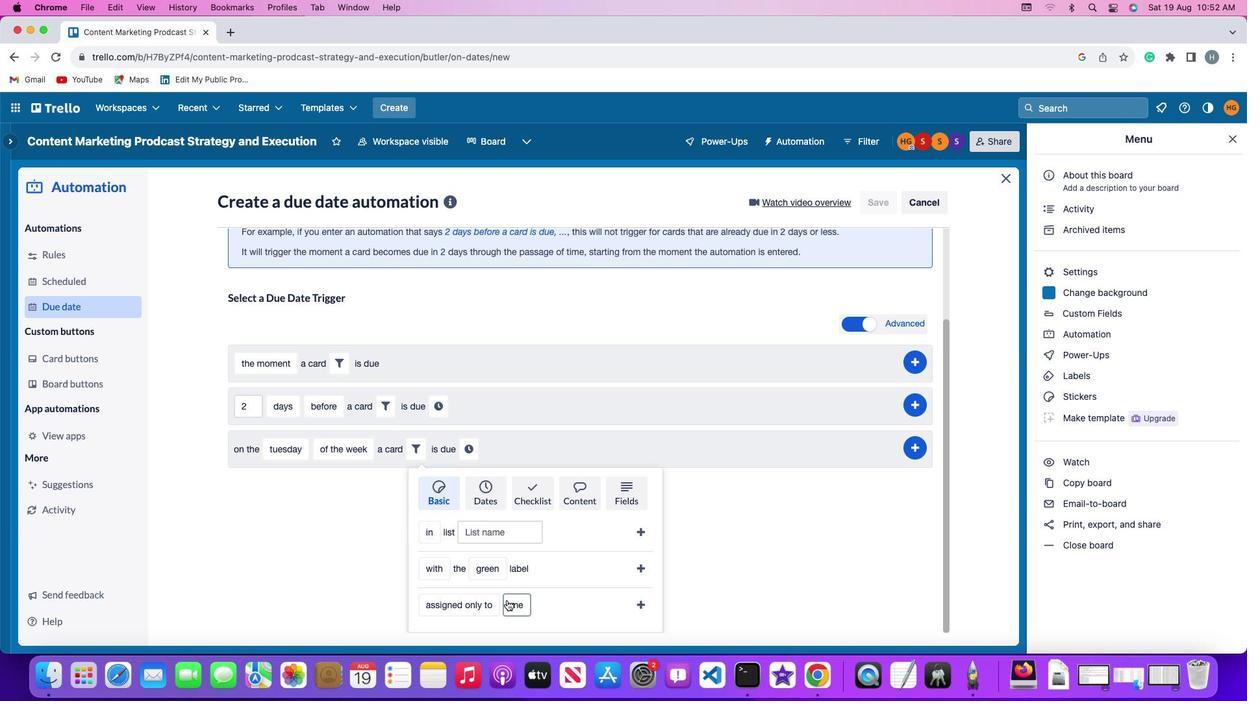 
Action: Mouse moved to (522, 524)
Screenshot: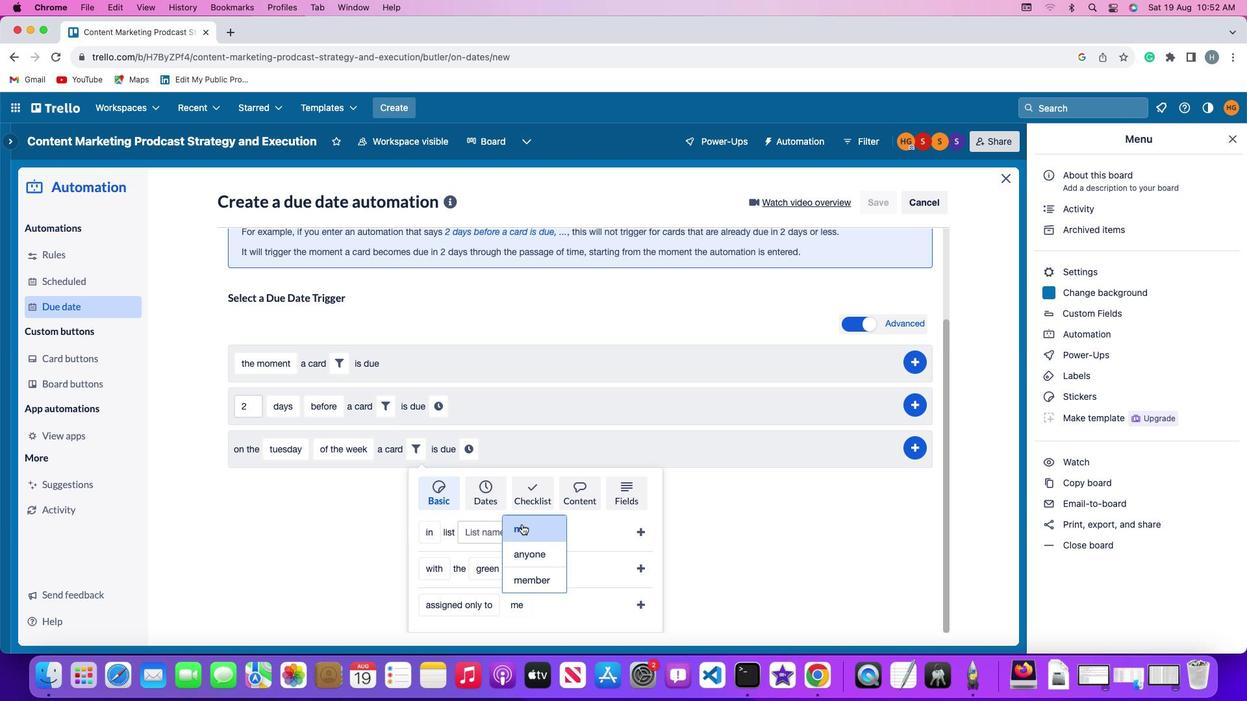
Action: Mouse pressed left at (522, 524)
Screenshot: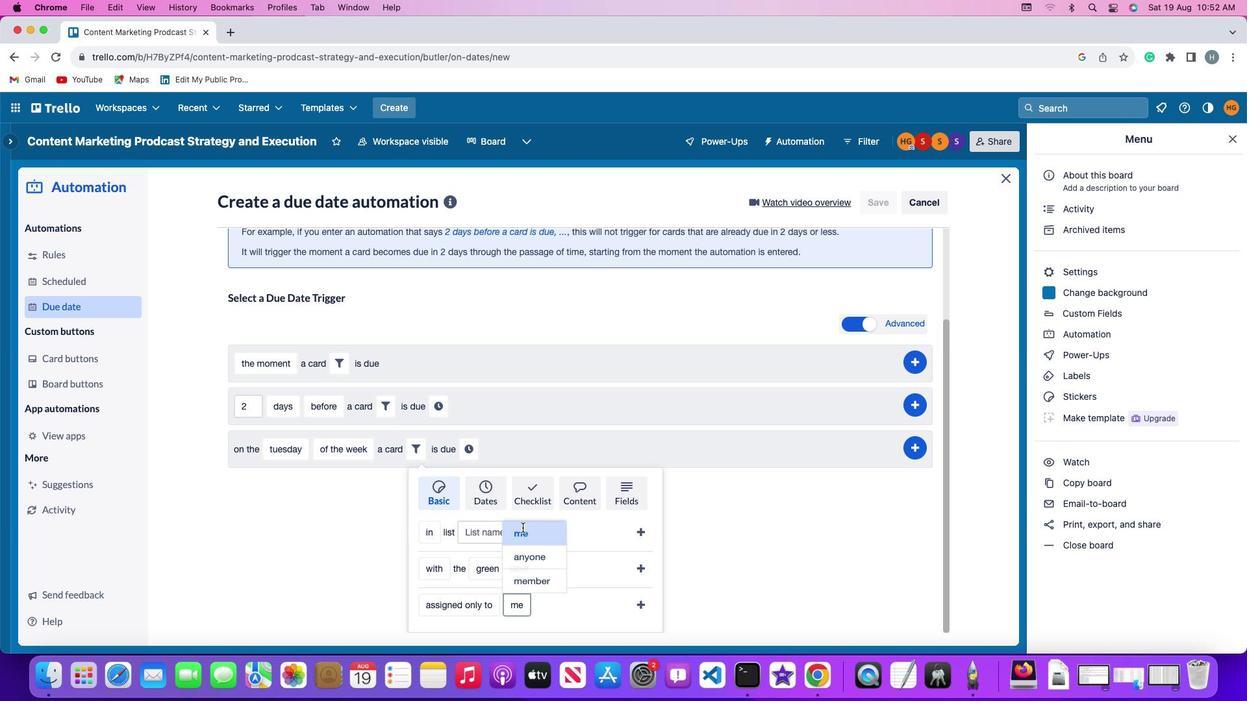 
Action: Mouse moved to (637, 601)
Screenshot: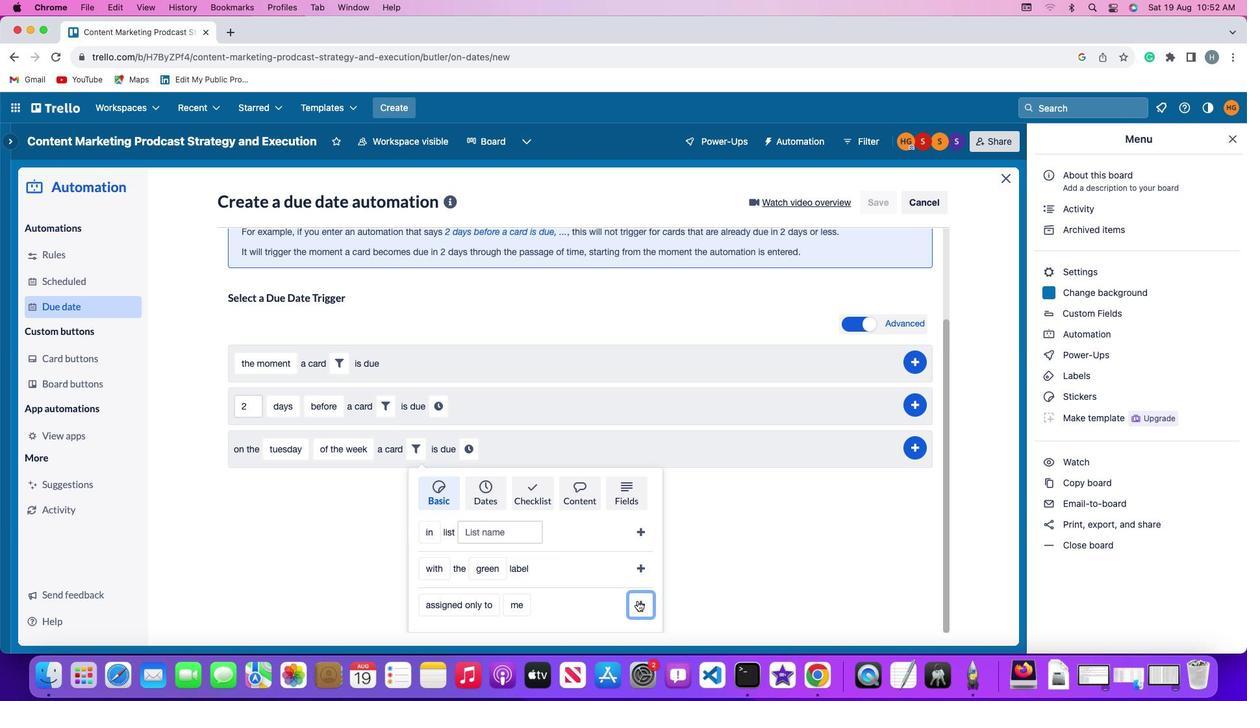 
Action: Mouse pressed left at (637, 601)
Screenshot: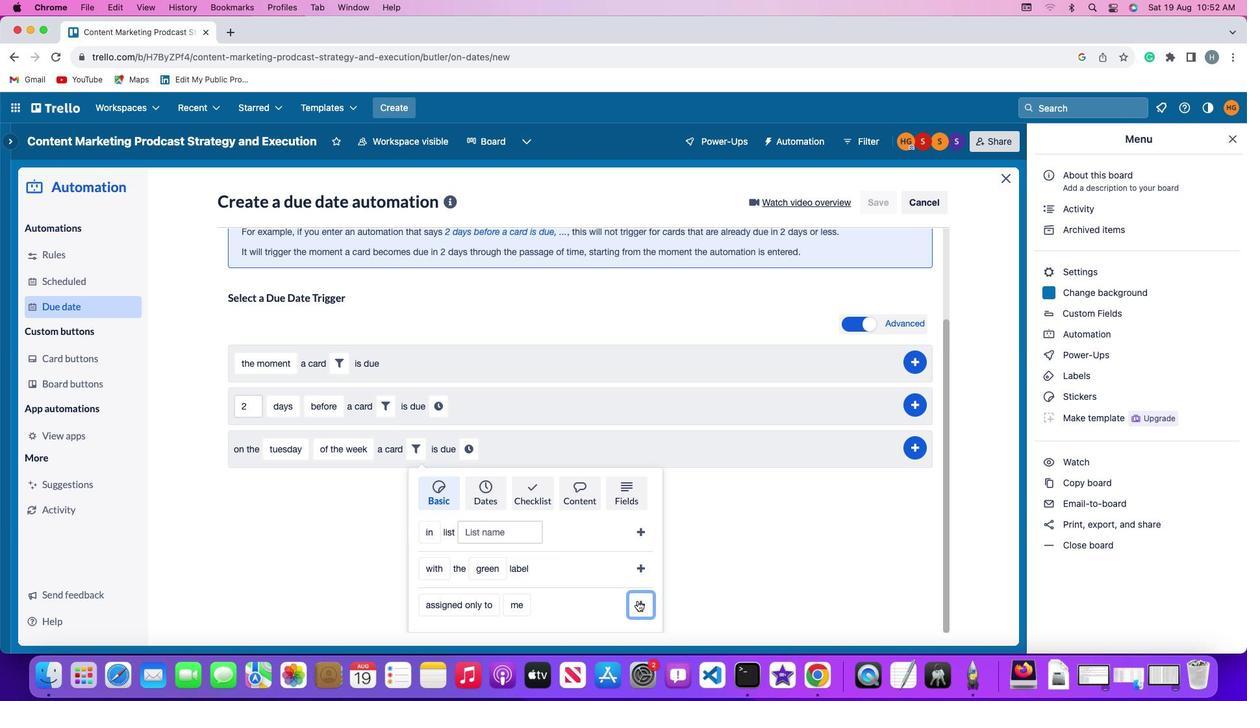 
Action: Mouse moved to (580, 565)
Screenshot: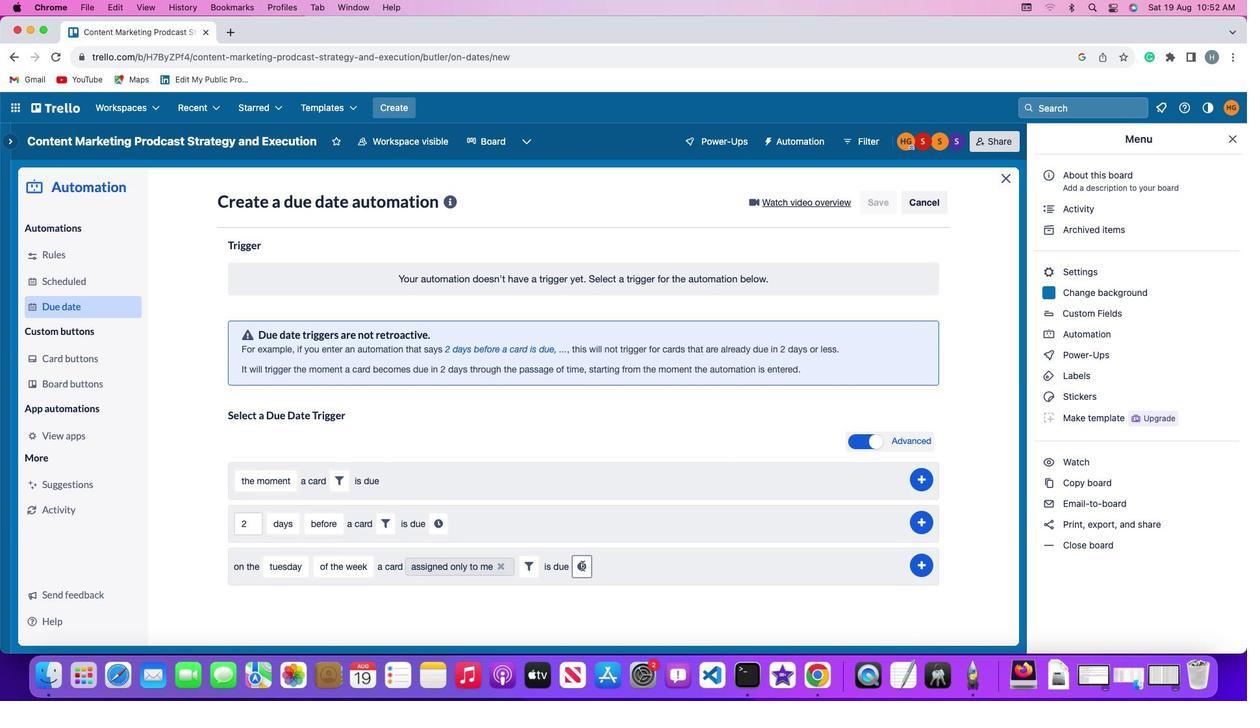 
Action: Mouse pressed left at (580, 565)
Screenshot: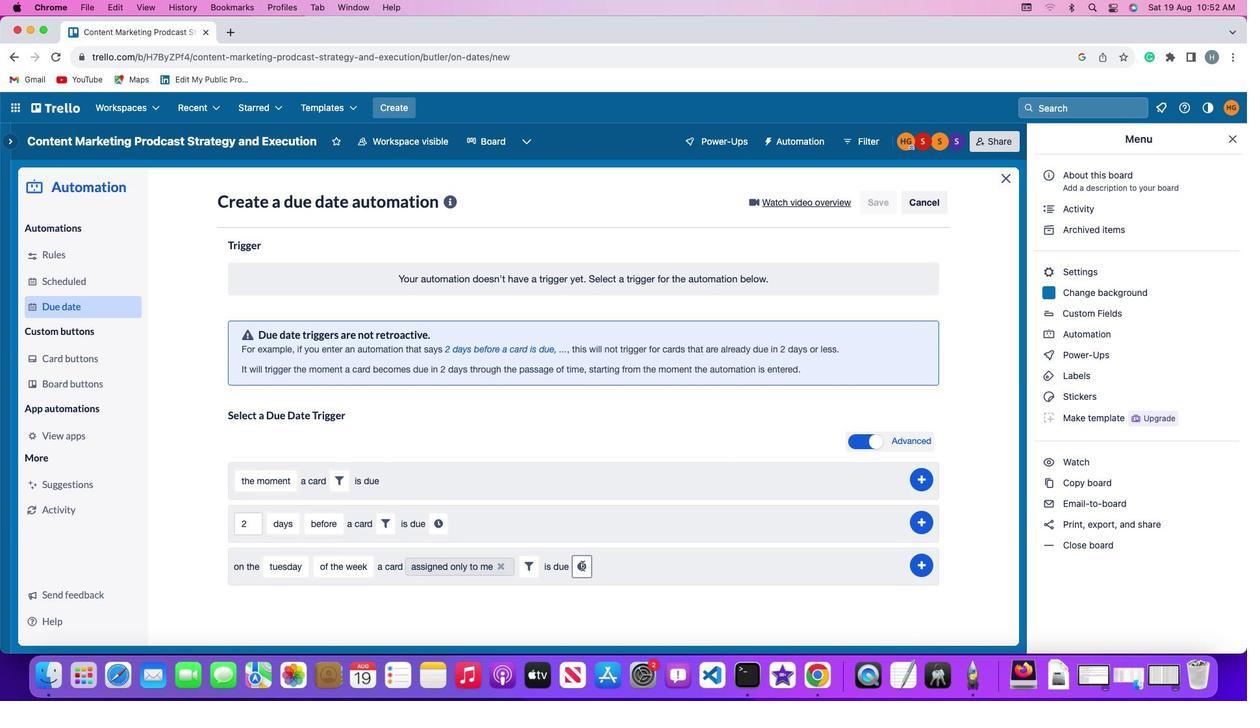 
Action: Mouse moved to (609, 570)
Screenshot: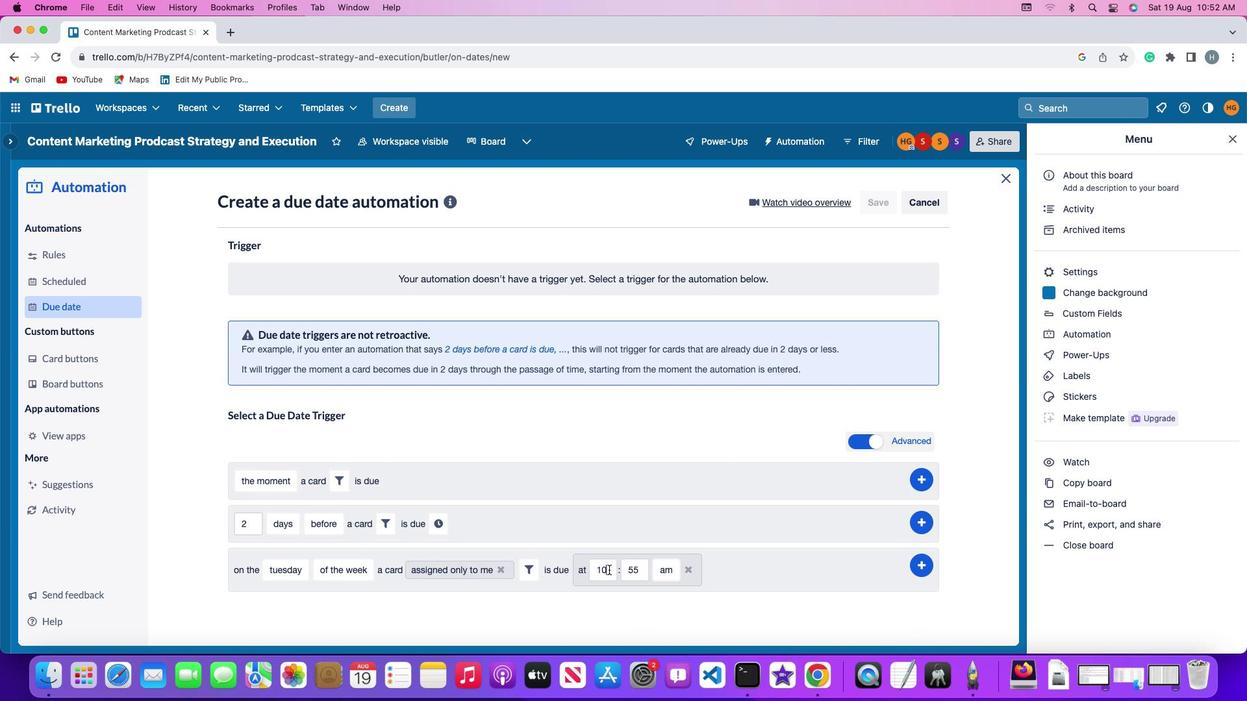 
Action: Mouse pressed left at (609, 570)
Screenshot: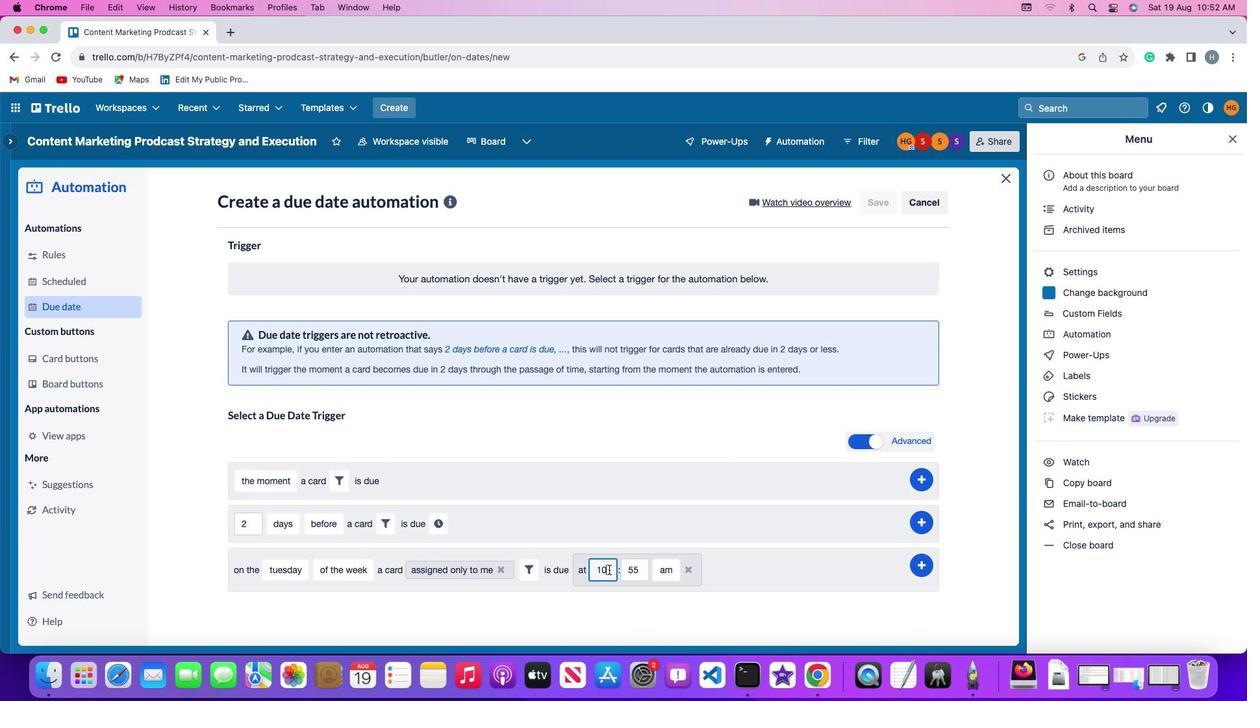 
Action: Mouse moved to (612, 570)
Screenshot: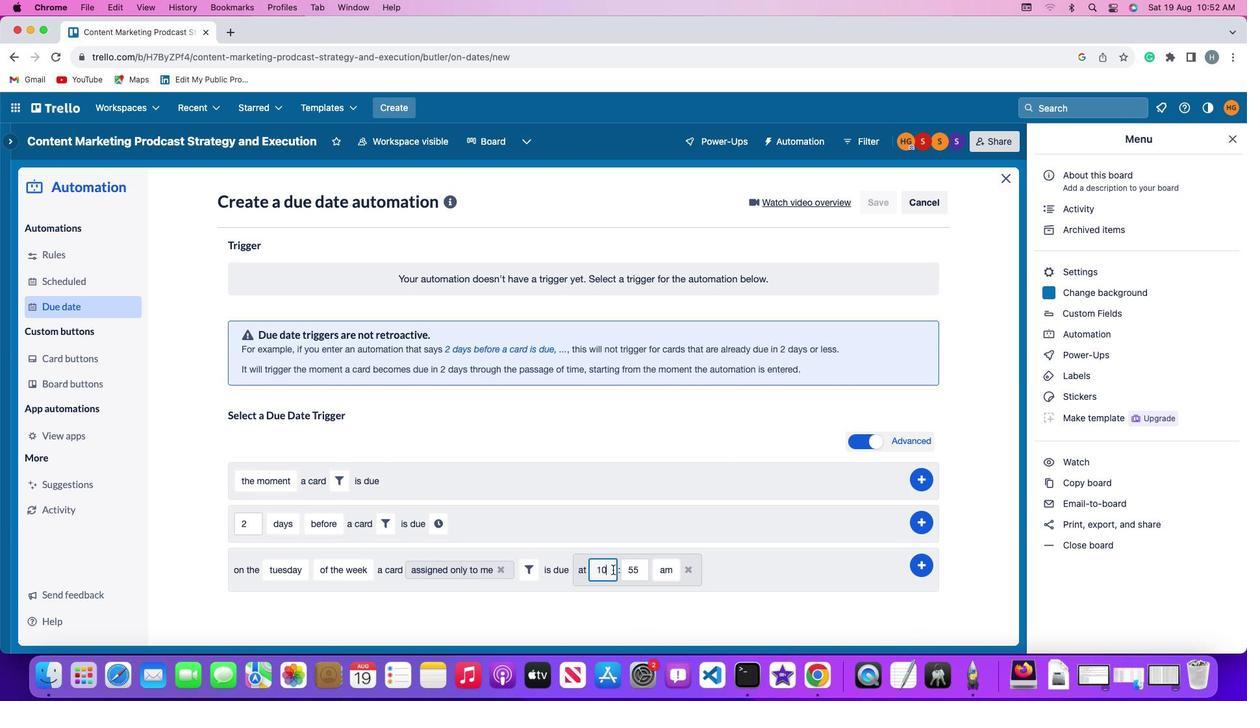 
Action: Key pressed Key.backspace
Screenshot: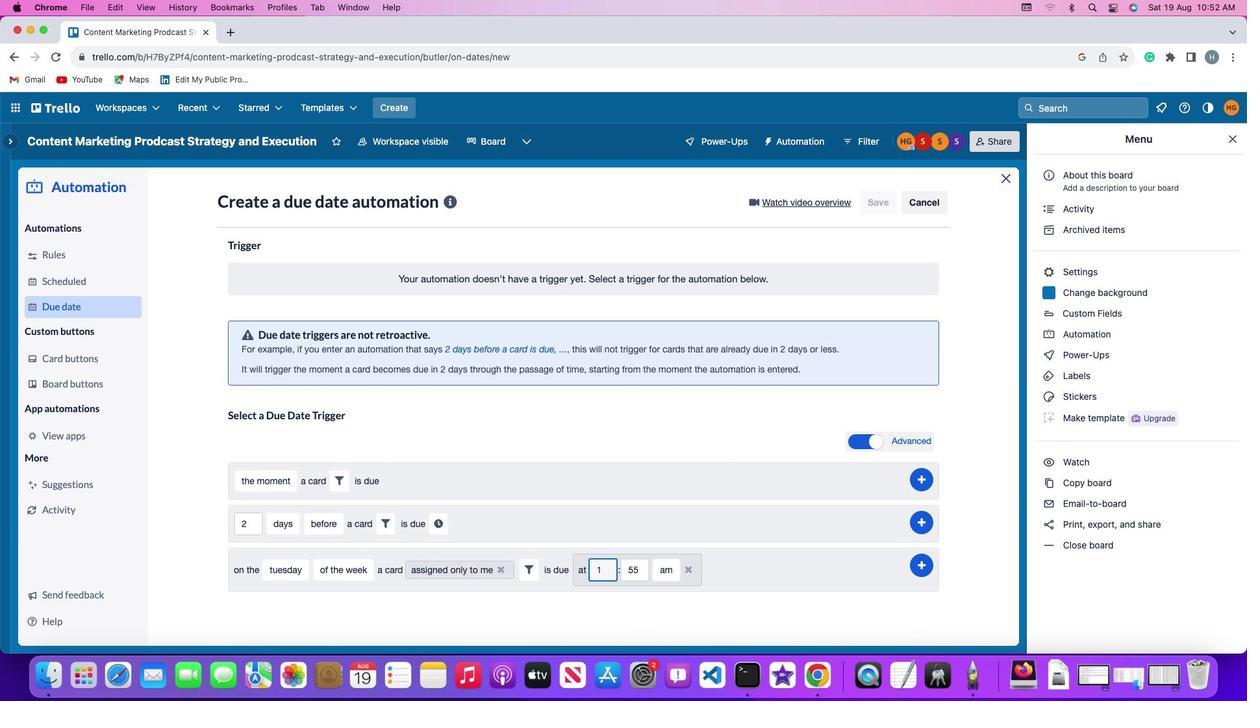 
Action: Mouse moved to (613, 570)
Screenshot: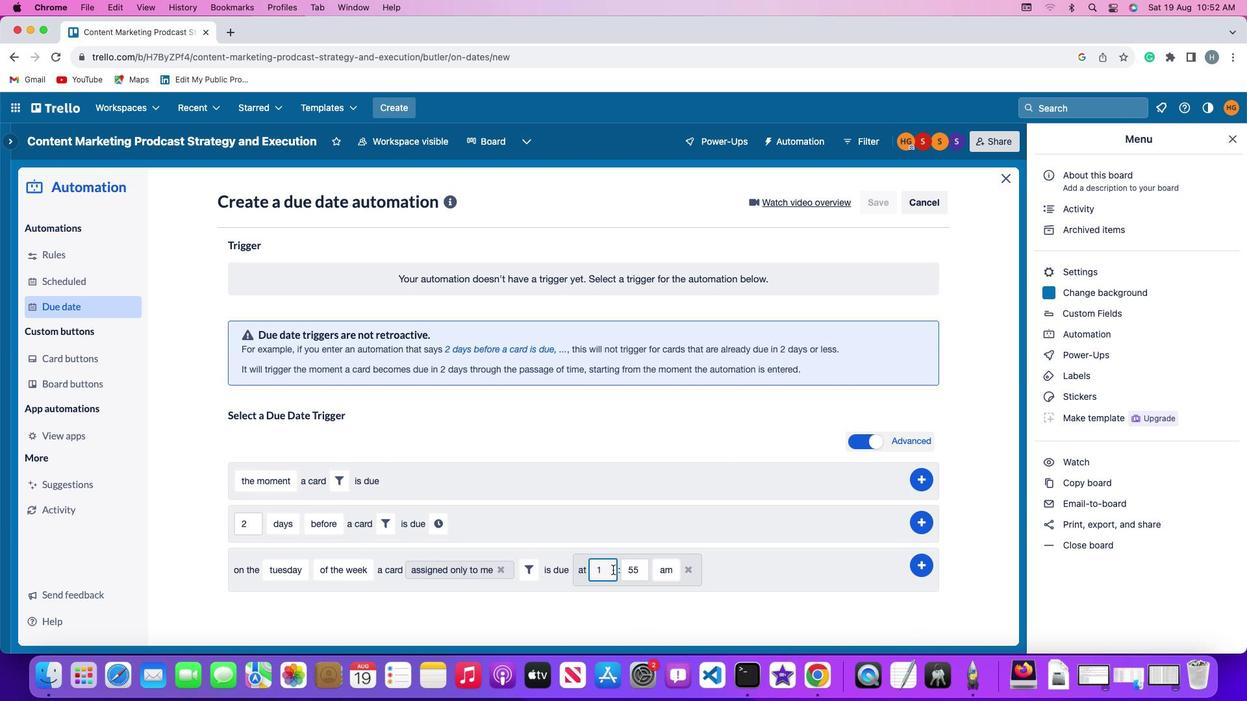 
Action: Key pressed '1'
Screenshot: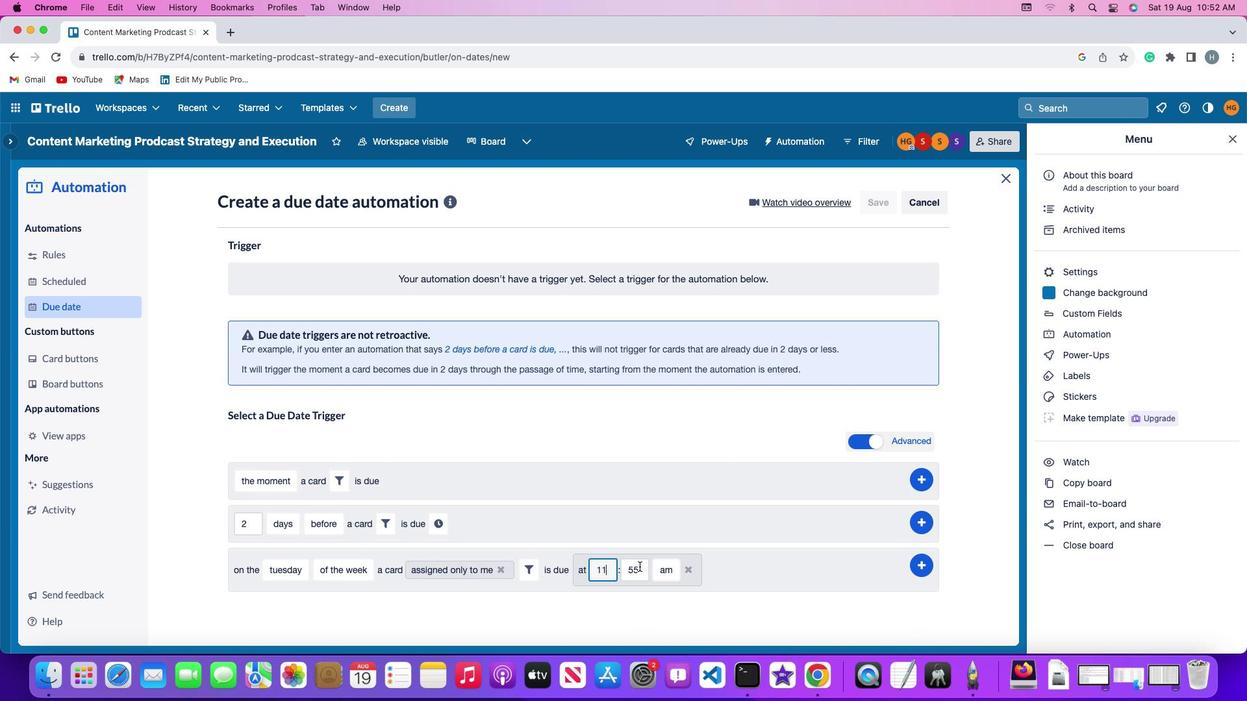
Action: Mouse moved to (643, 567)
Screenshot: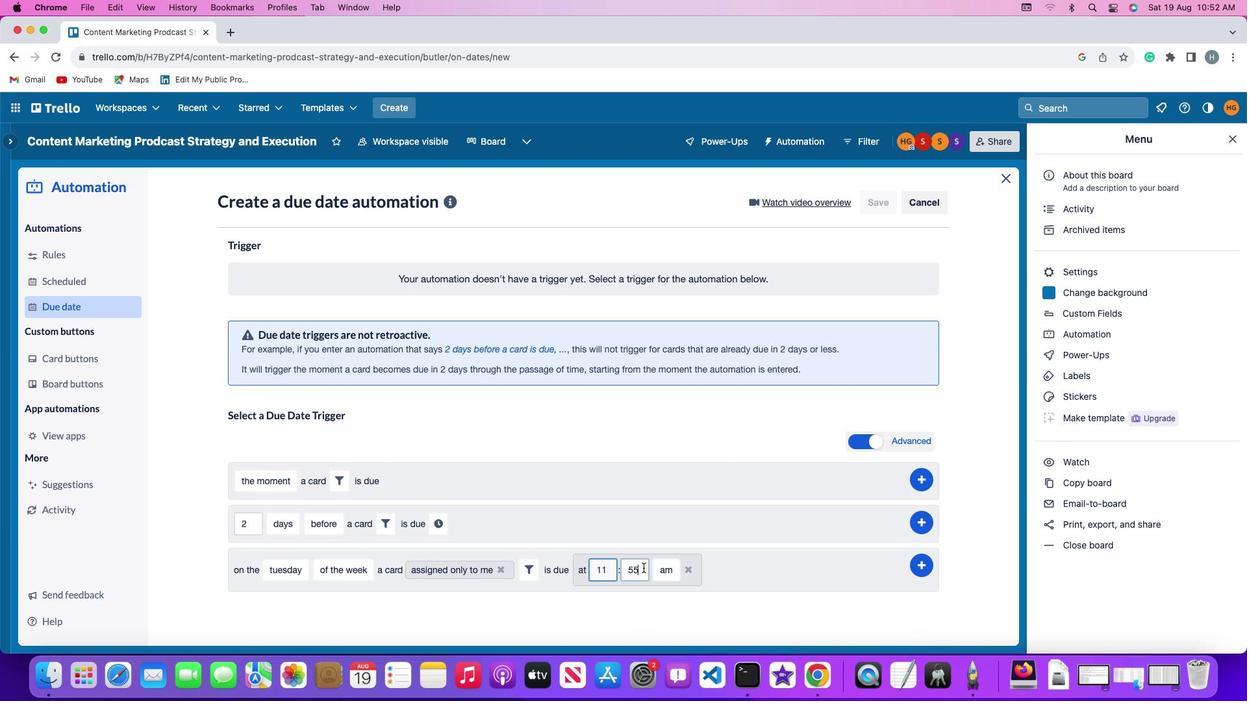 
Action: Mouse pressed left at (643, 567)
Screenshot: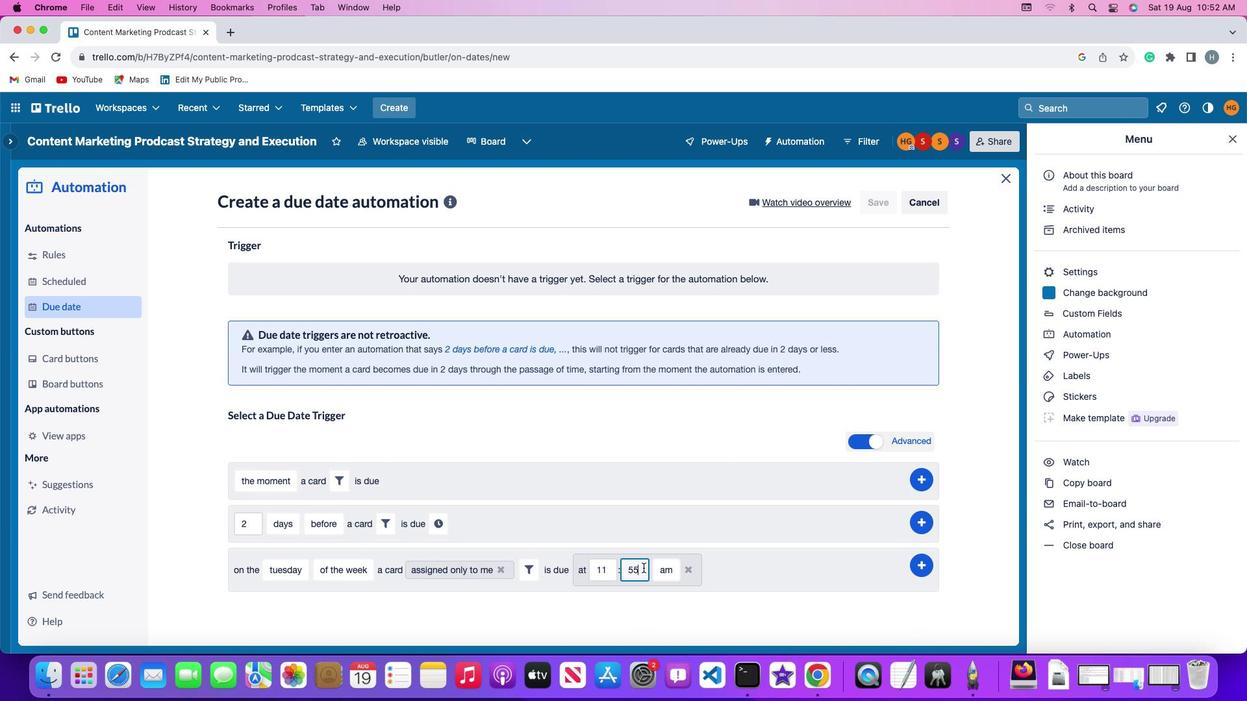 
Action: Mouse moved to (643, 567)
Screenshot: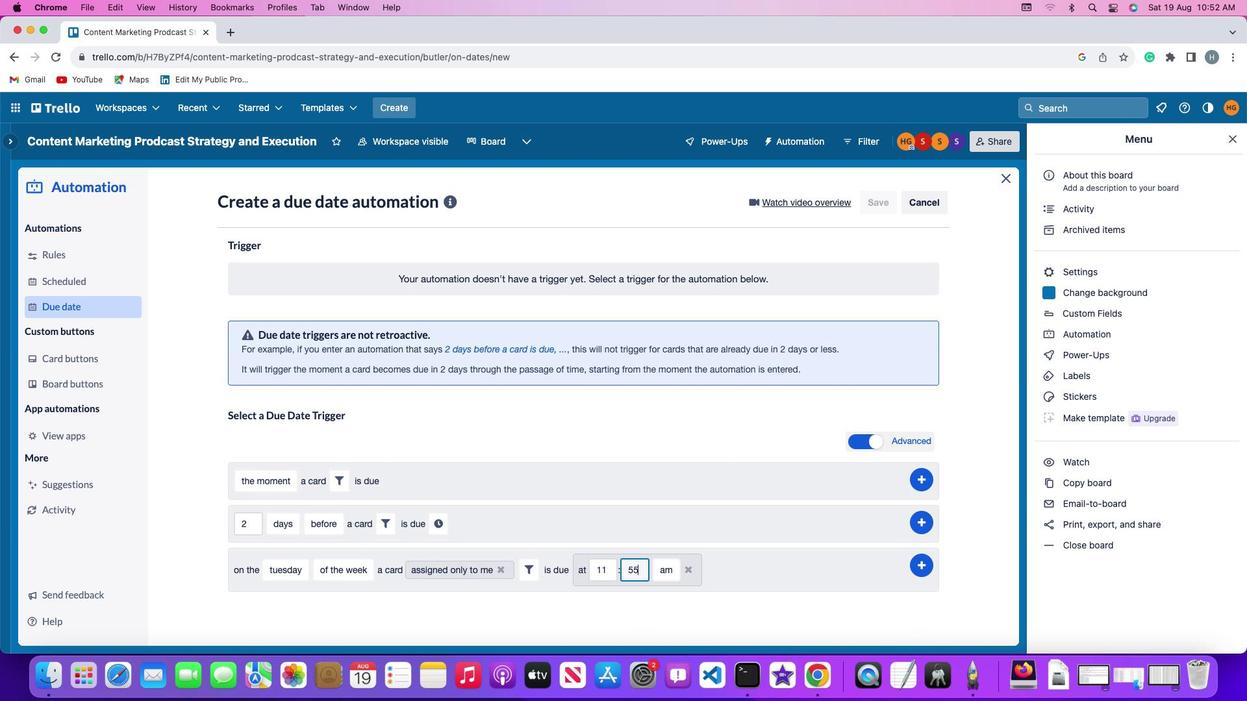 
Action: Key pressed Key.backspaceKey.backspace'0''0'
Screenshot: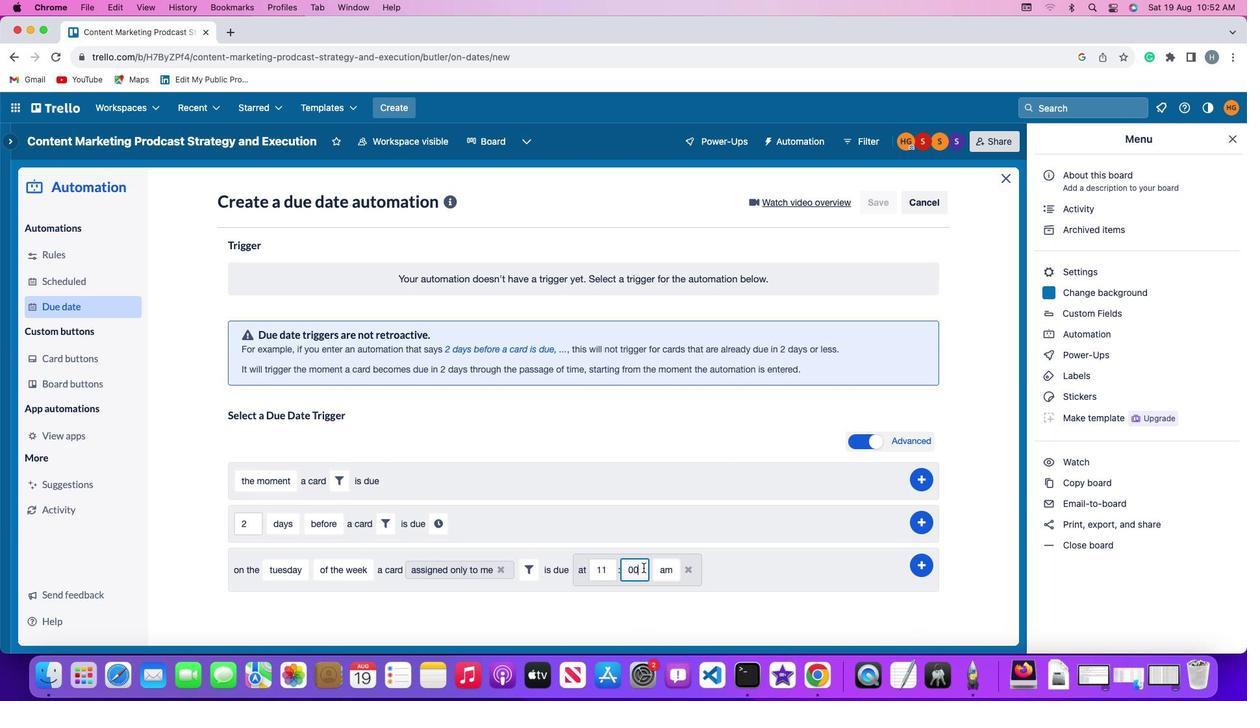 
Action: Mouse moved to (672, 567)
Screenshot: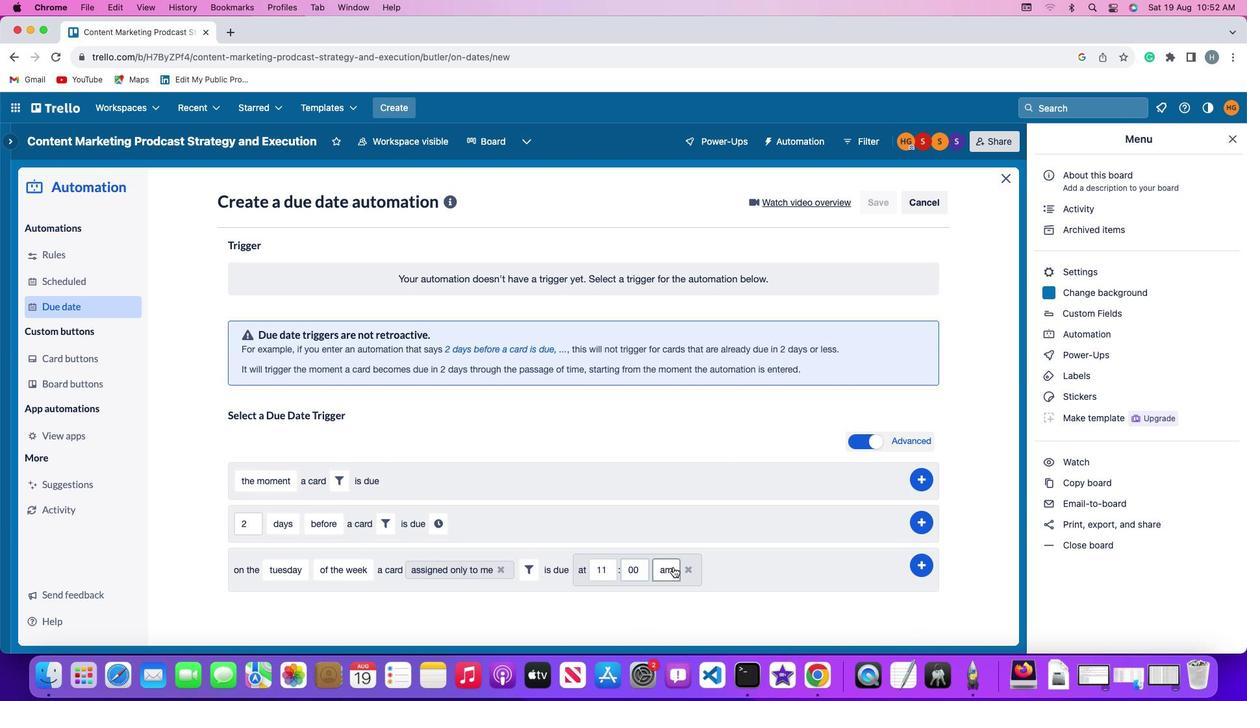 
Action: Mouse pressed left at (672, 567)
Screenshot: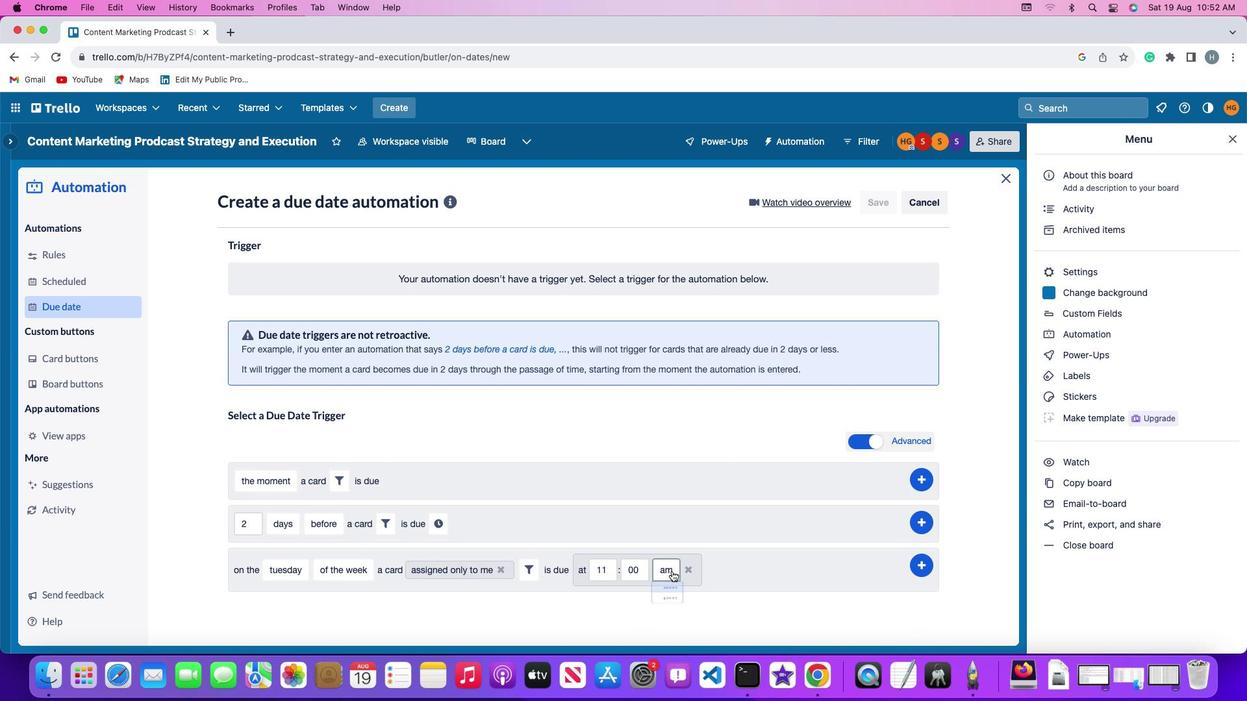 
Action: Mouse moved to (668, 589)
Screenshot: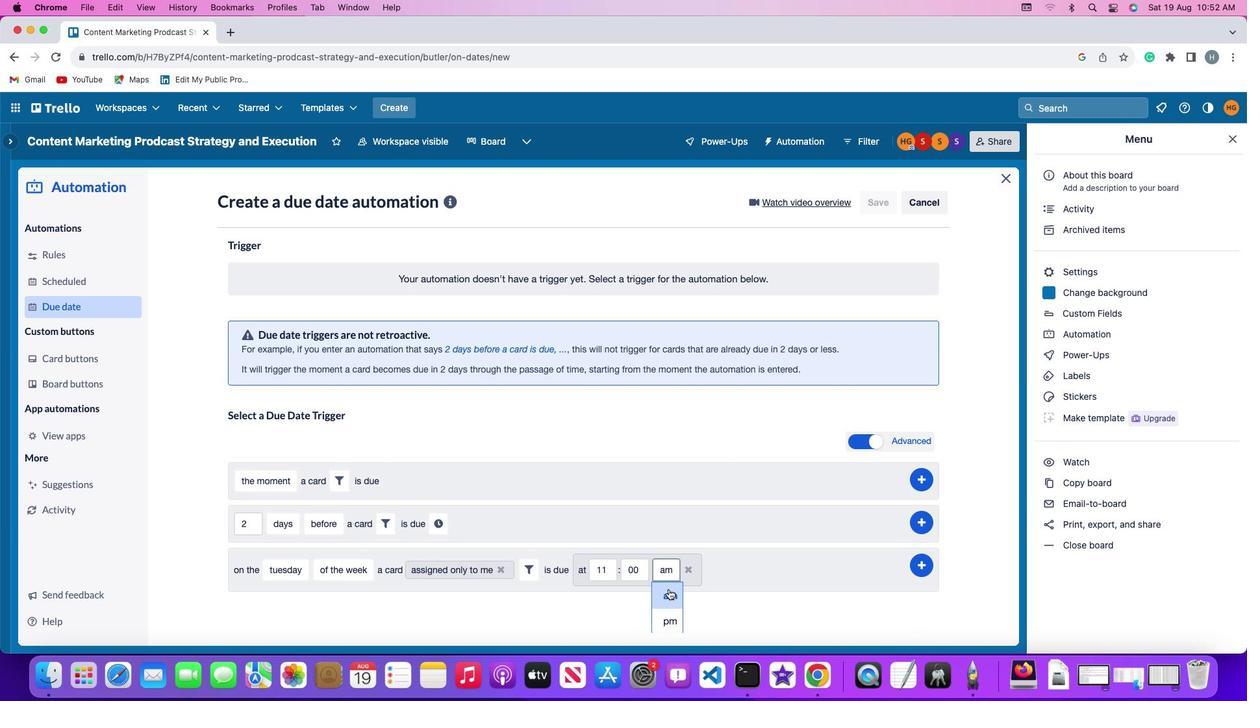 
Action: Mouse pressed left at (668, 589)
Screenshot: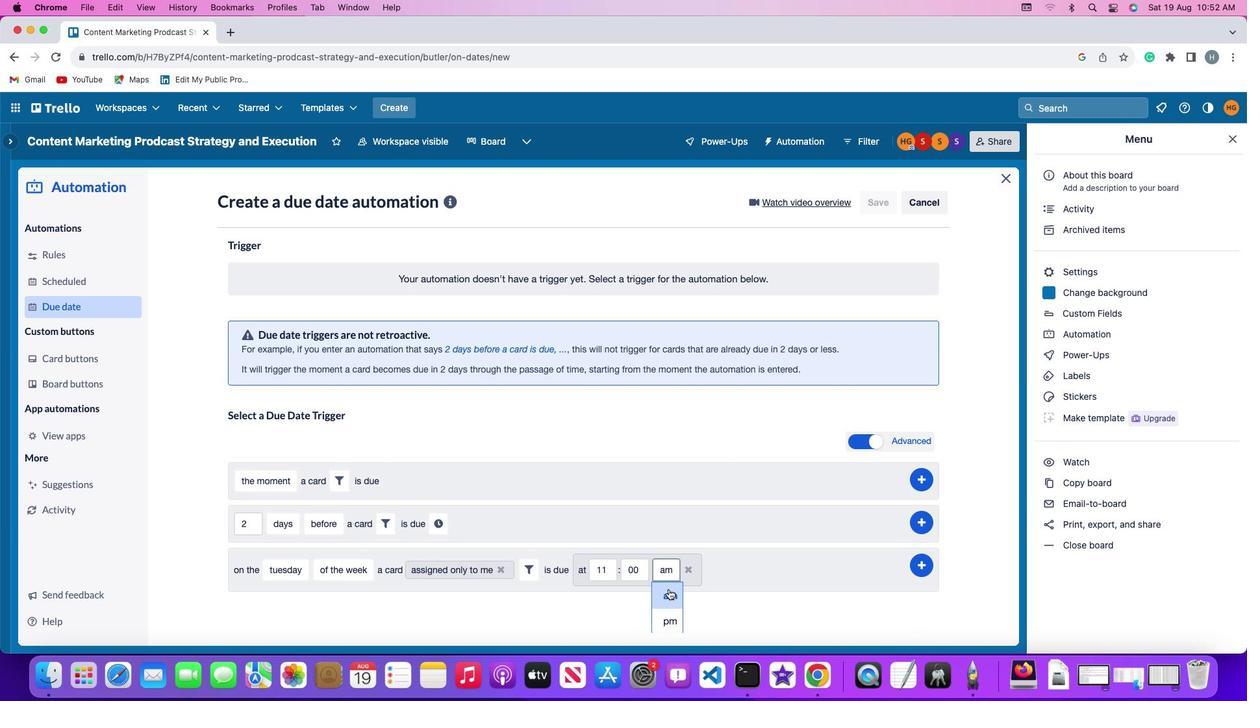 
Action: Mouse moved to (922, 562)
Screenshot: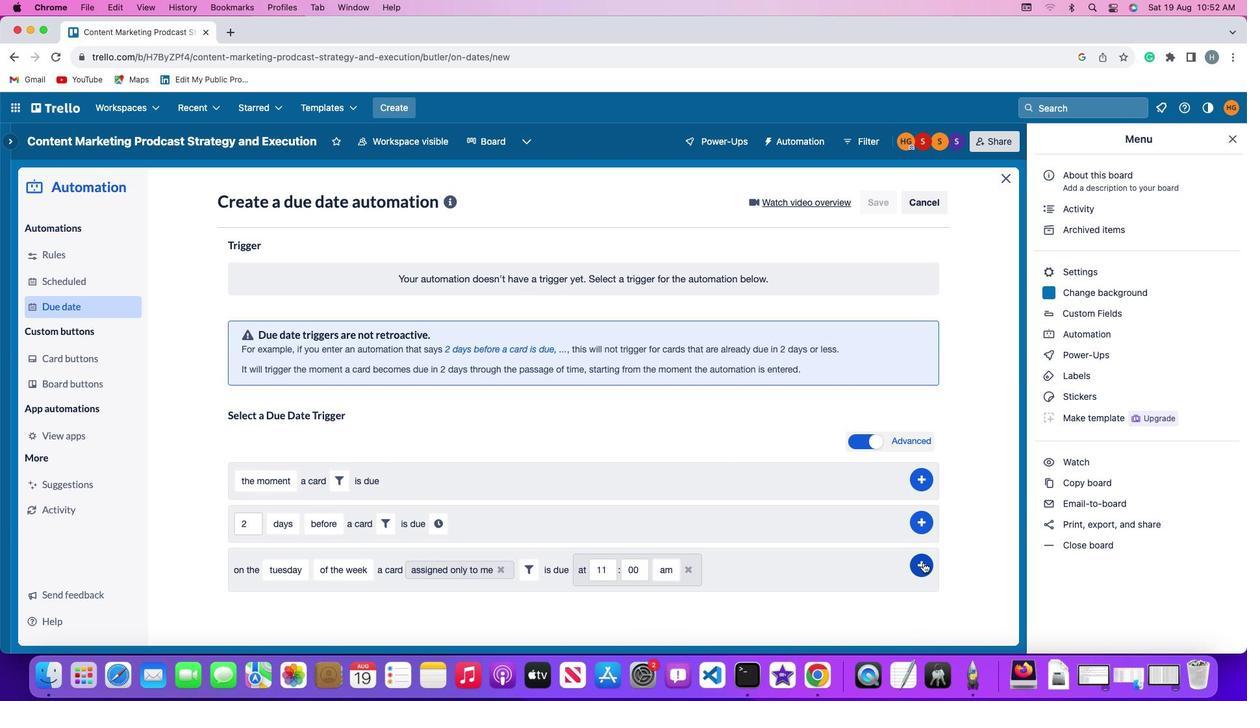 
Action: Mouse pressed left at (922, 562)
Screenshot: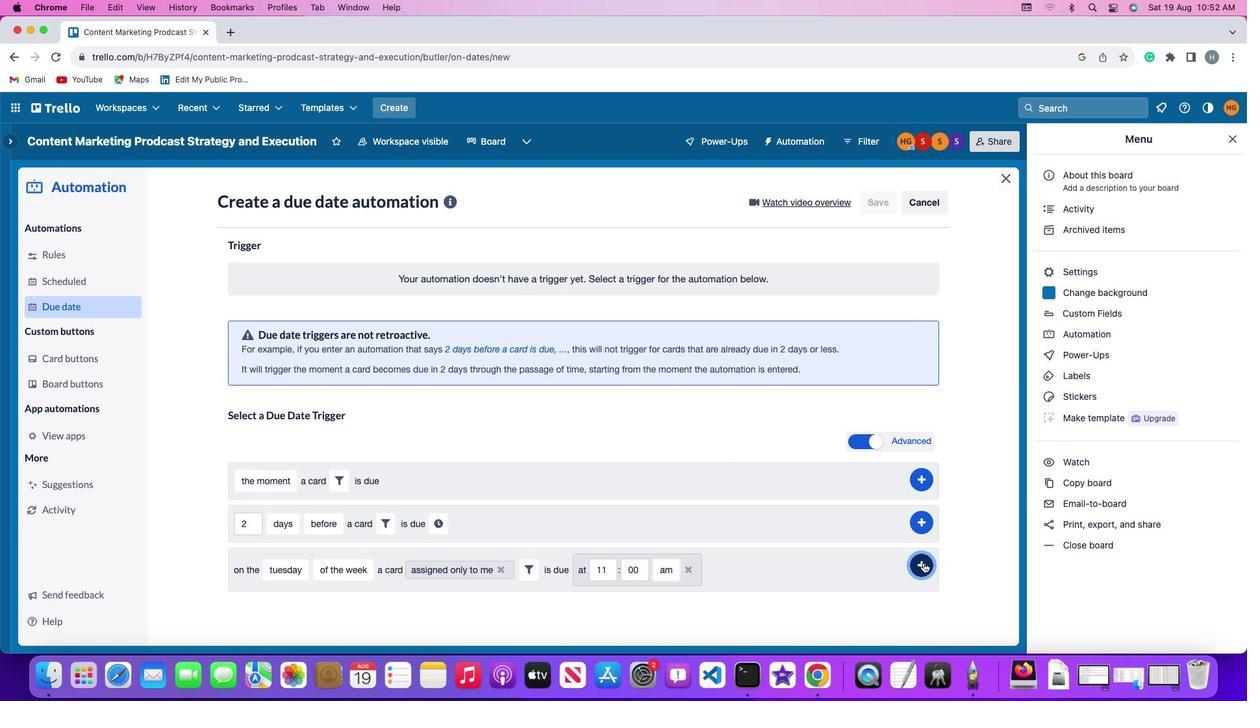 
Action: Mouse moved to (985, 479)
Screenshot: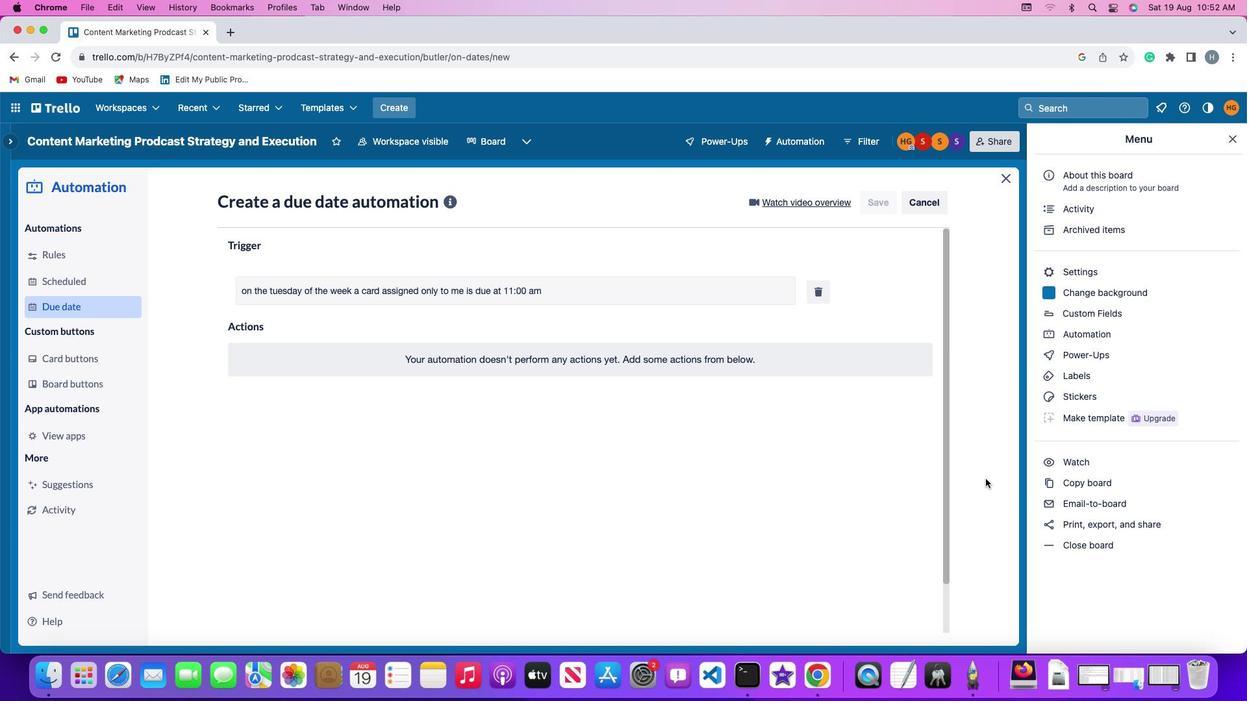 
